Task: Look for space in Frosinone, Italy from 5th September, 2023 to 12th September, 2023 for 2 adults in price range Rs.10000 to Rs.15000.  With 1  bedroom having 1 bed and 1 bathroom. Property type can be house, flat, guest house, hotel. Booking option can be shelf check-in. Required host language is English.
Action: Mouse moved to (435, 125)
Screenshot: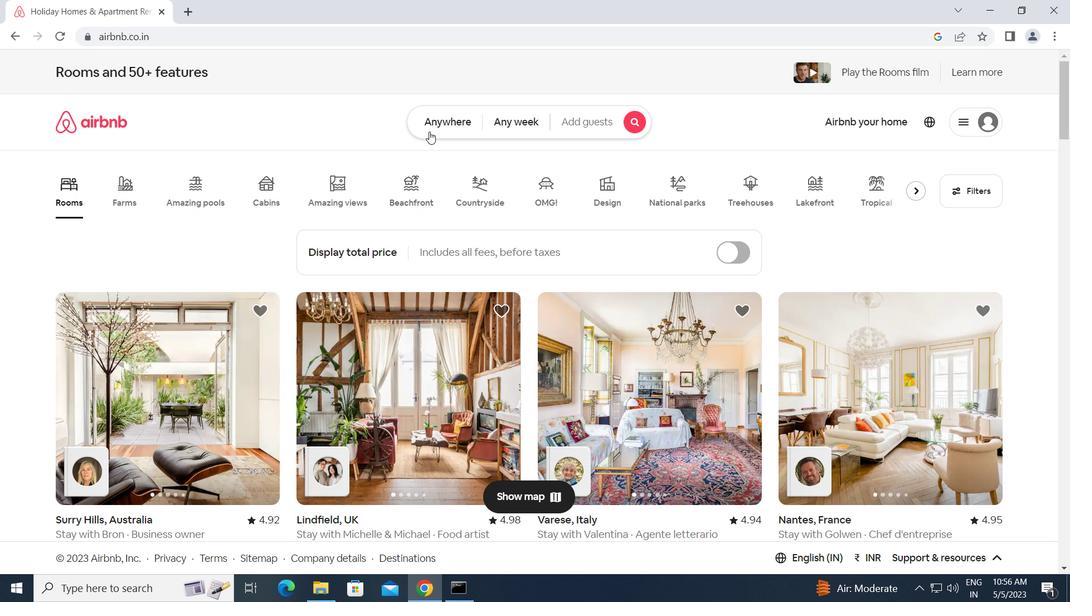 
Action: Mouse pressed left at (435, 125)
Screenshot: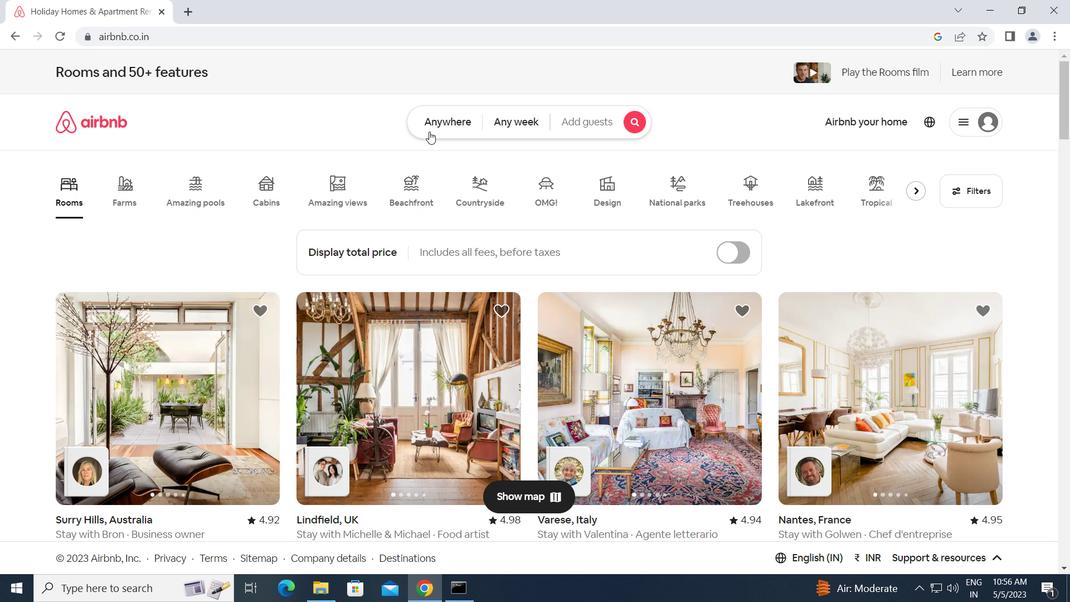 
Action: Mouse moved to (340, 177)
Screenshot: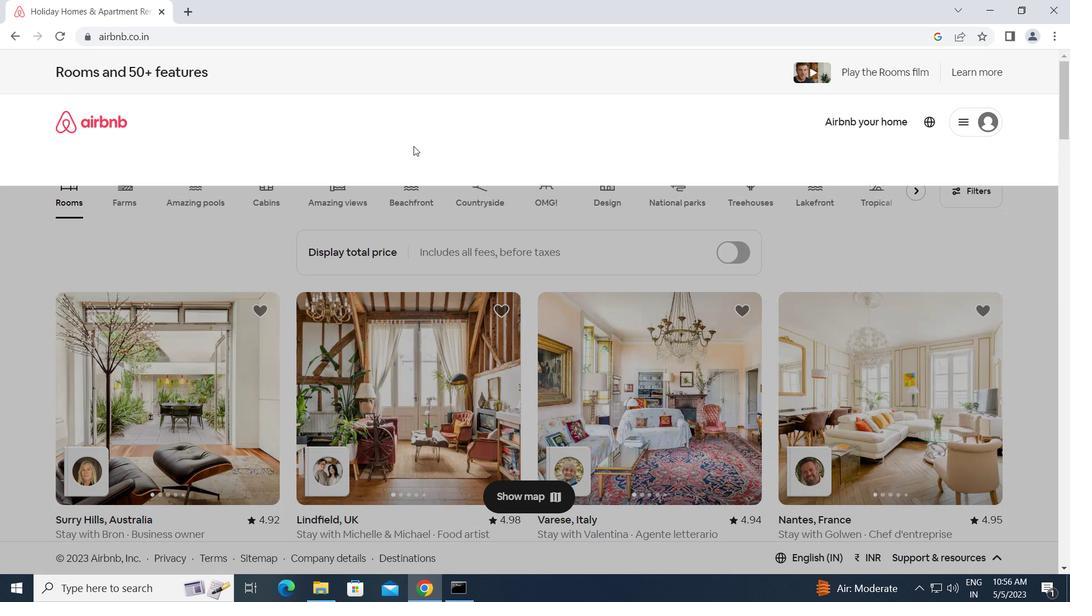 
Action: Mouse pressed left at (340, 177)
Screenshot: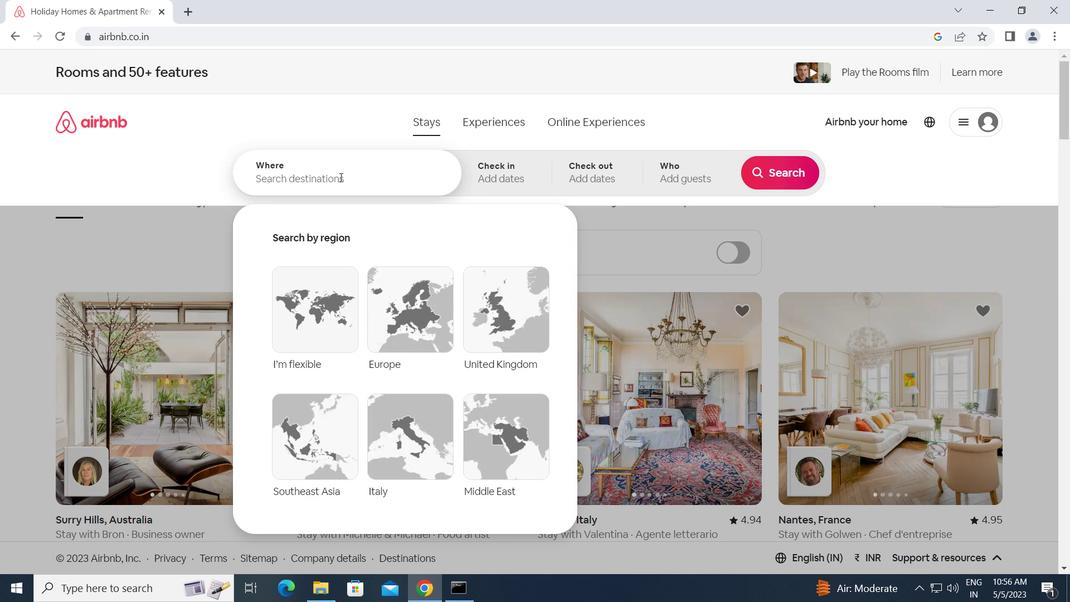 
Action: Key pressed <Key.caps_lock>f<Key.caps_lock>rosinone,<Key.space><Key.caps_lock>i<Key.caps_lock>taly<Key.enter>
Screenshot: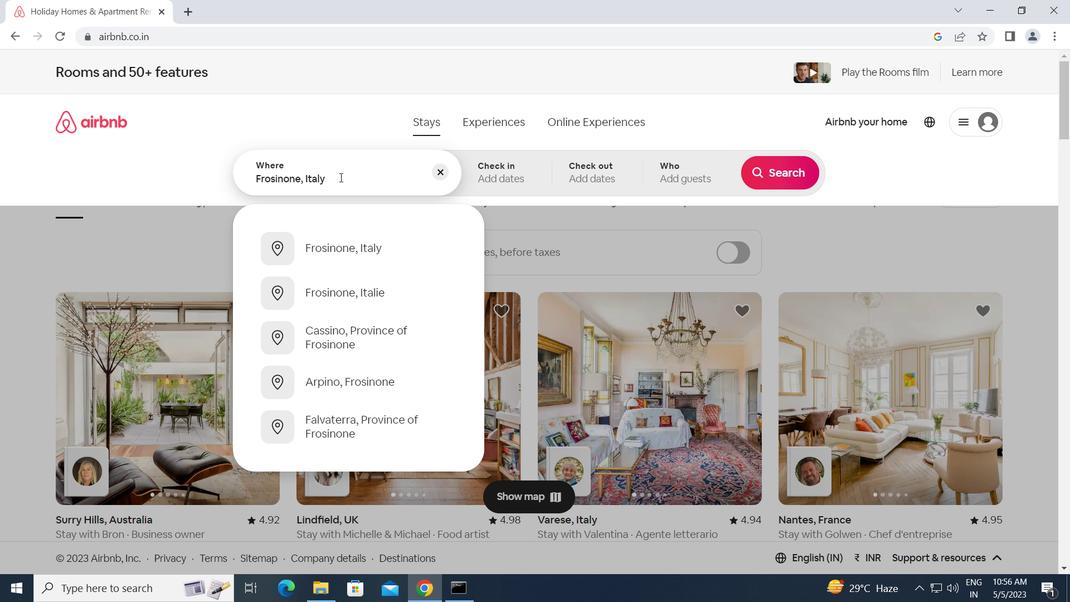 
Action: Mouse moved to (772, 285)
Screenshot: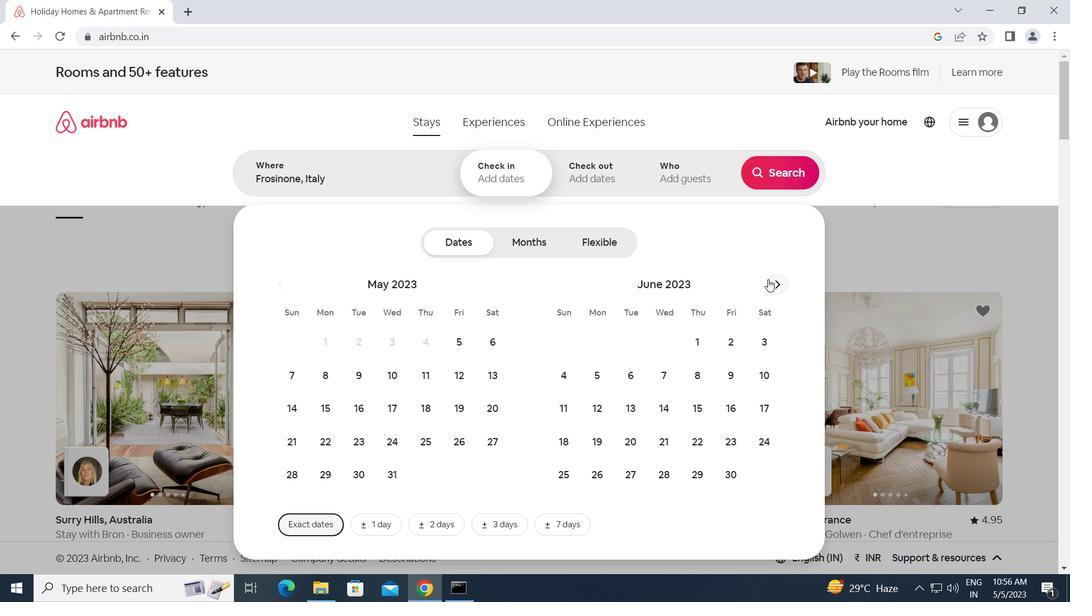 
Action: Mouse pressed left at (772, 285)
Screenshot: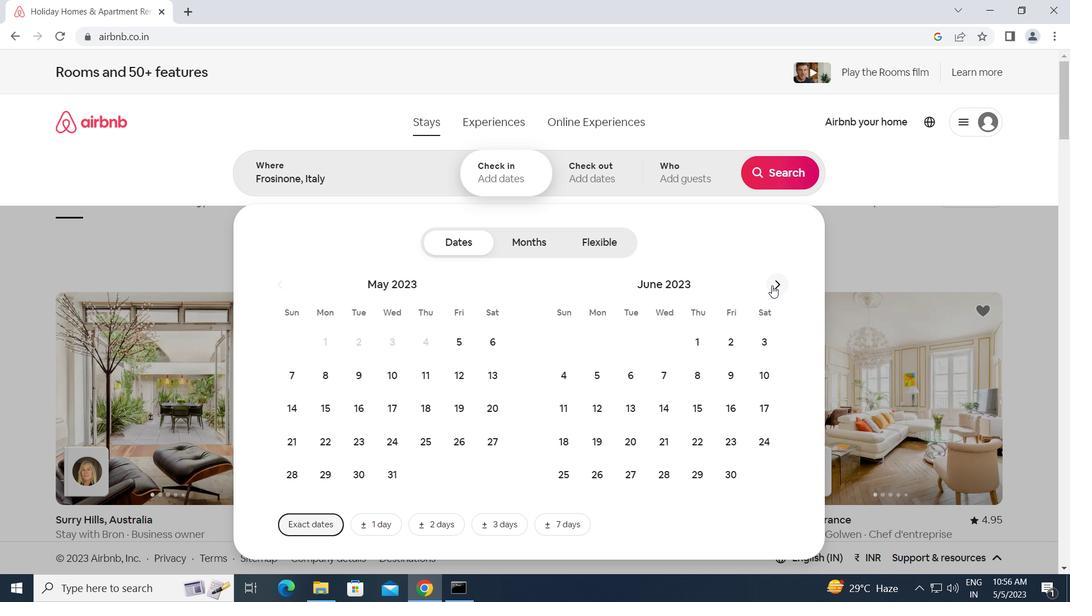 
Action: Mouse pressed left at (772, 285)
Screenshot: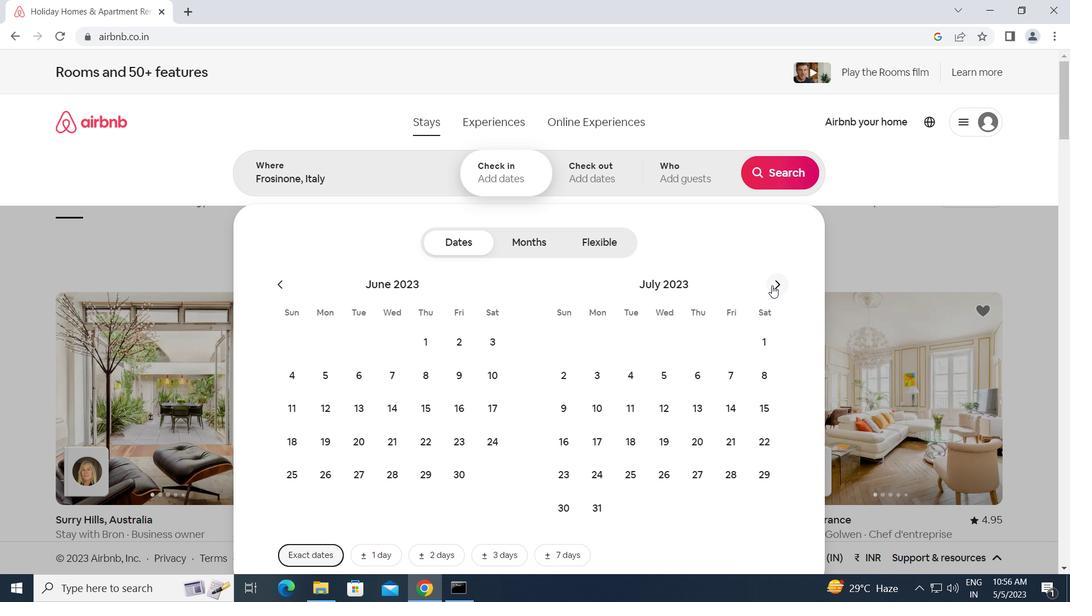 
Action: Mouse pressed left at (772, 285)
Screenshot: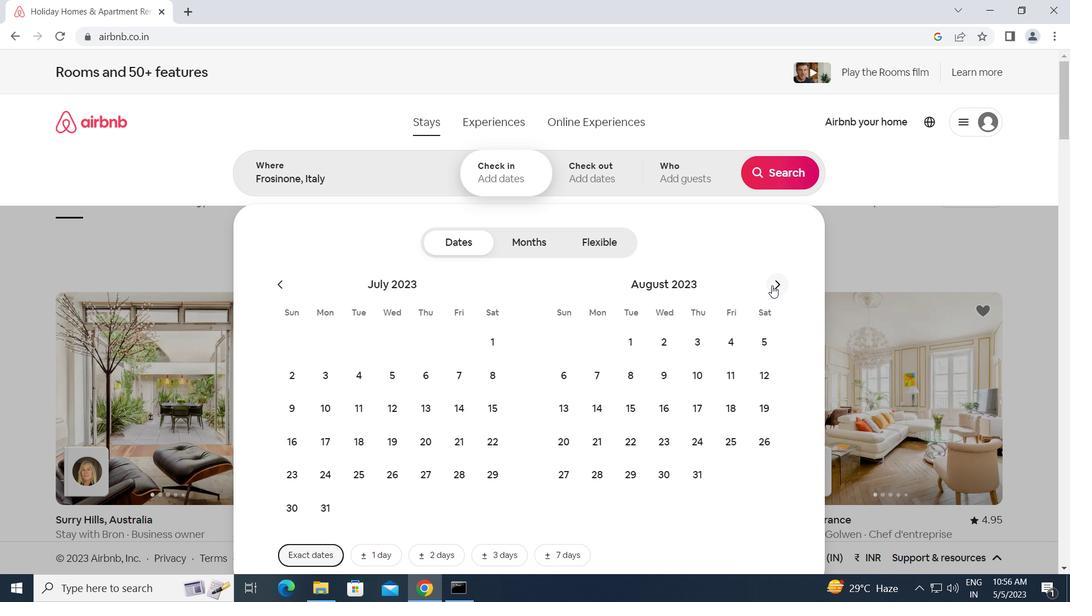 
Action: Mouse moved to (633, 374)
Screenshot: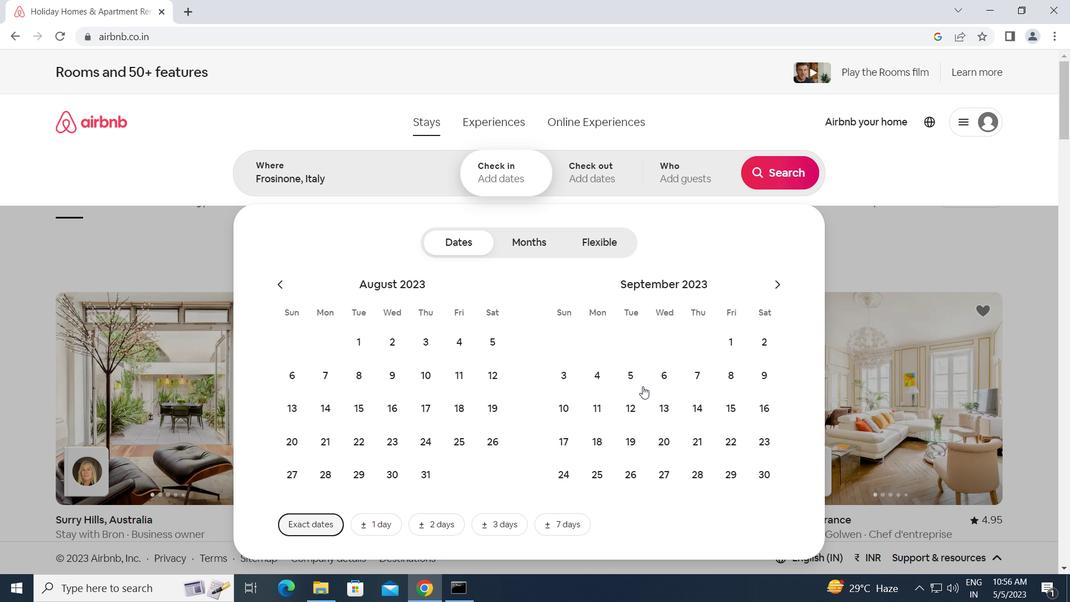 
Action: Mouse pressed left at (633, 374)
Screenshot: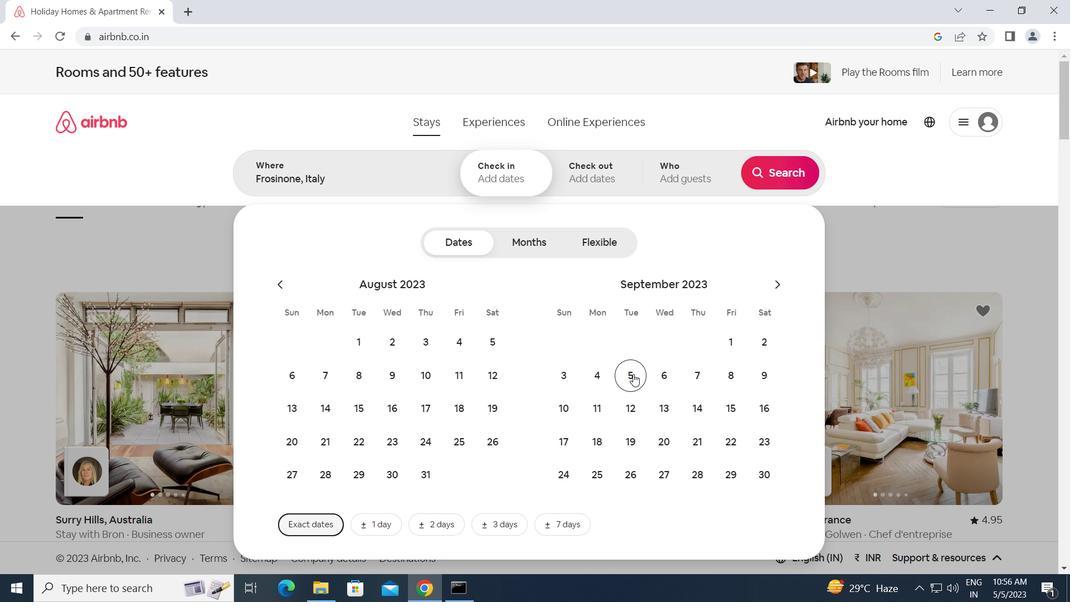 
Action: Mouse moved to (639, 406)
Screenshot: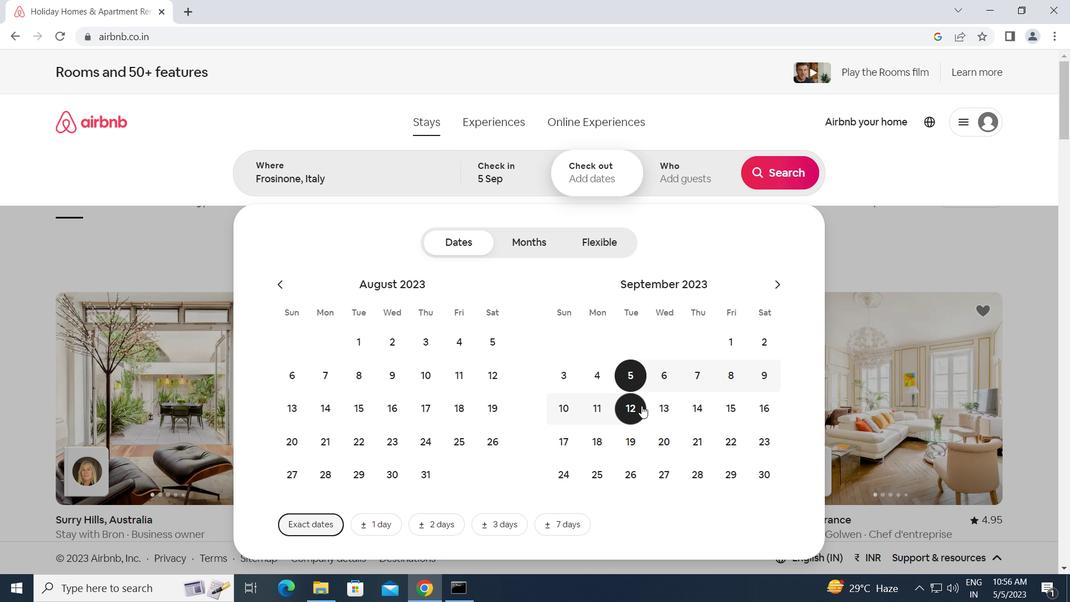 
Action: Mouse pressed left at (639, 406)
Screenshot: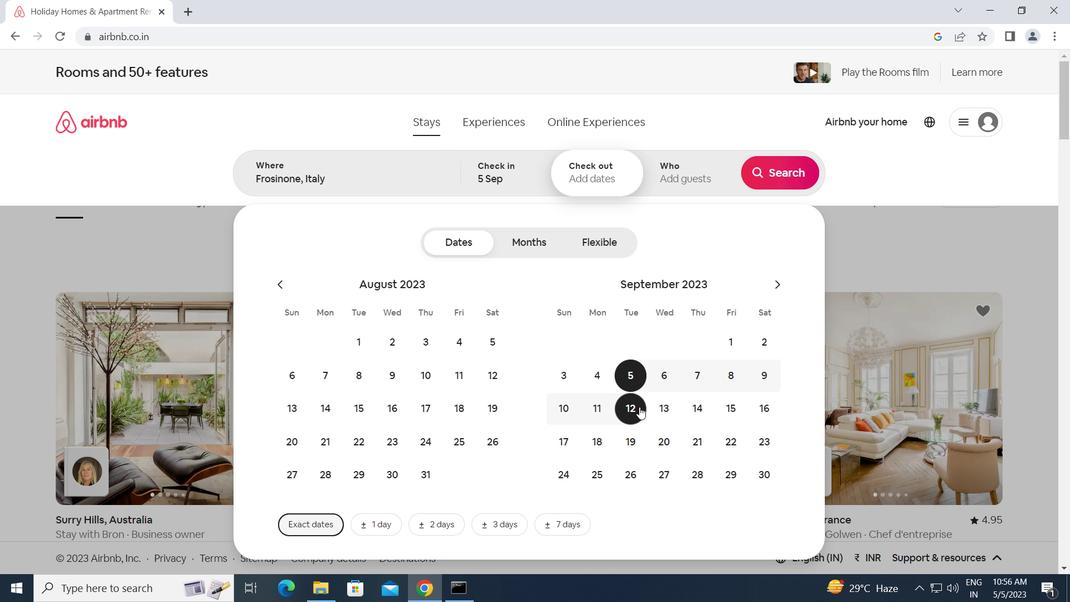
Action: Mouse moved to (677, 168)
Screenshot: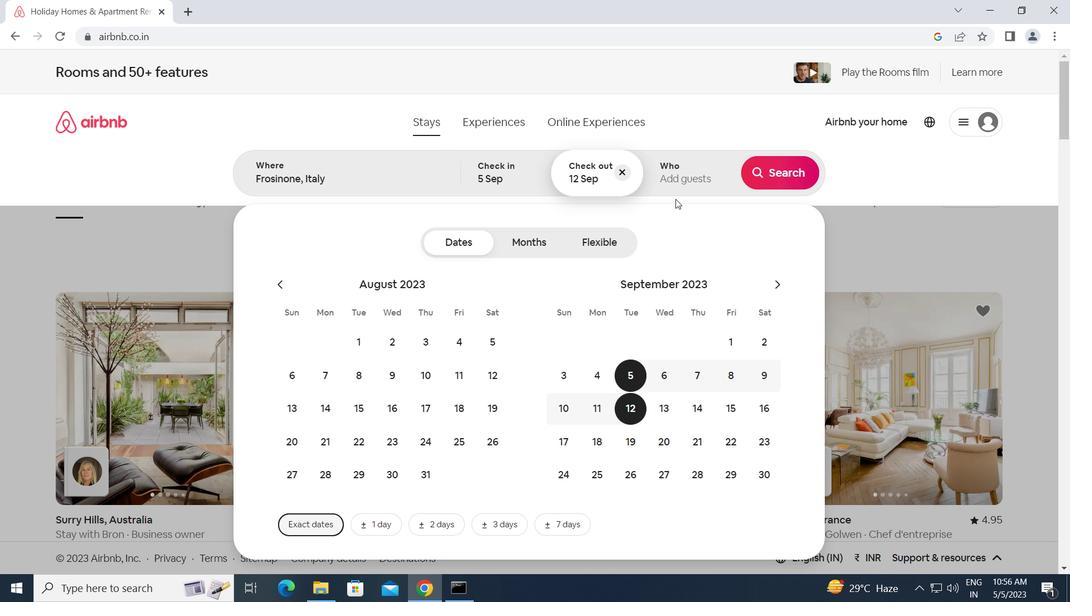 
Action: Mouse pressed left at (677, 168)
Screenshot: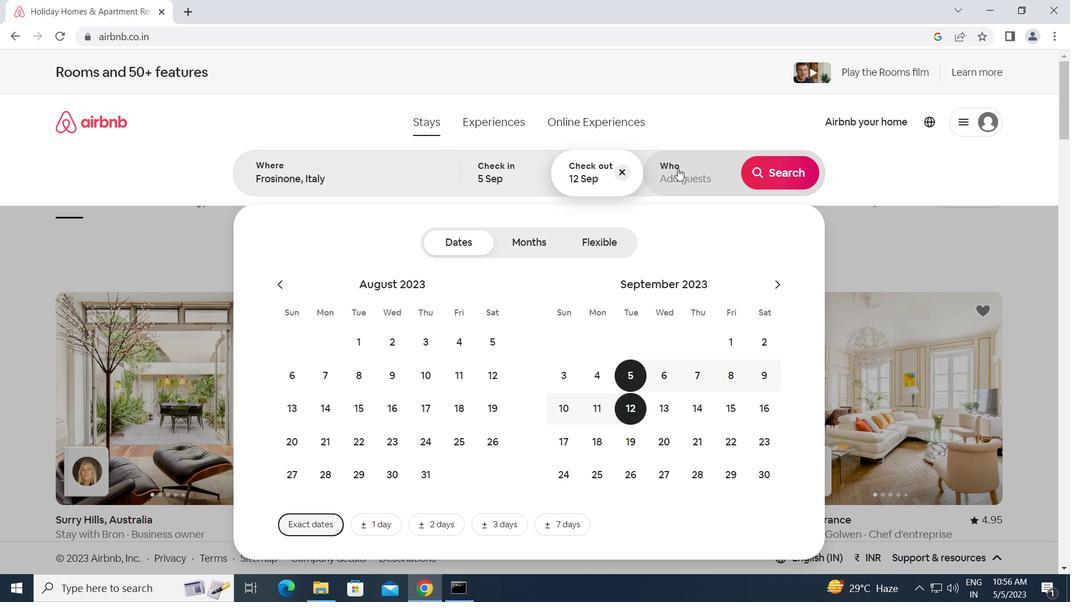 
Action: Mouse moved to (781, 245)
Screenshot: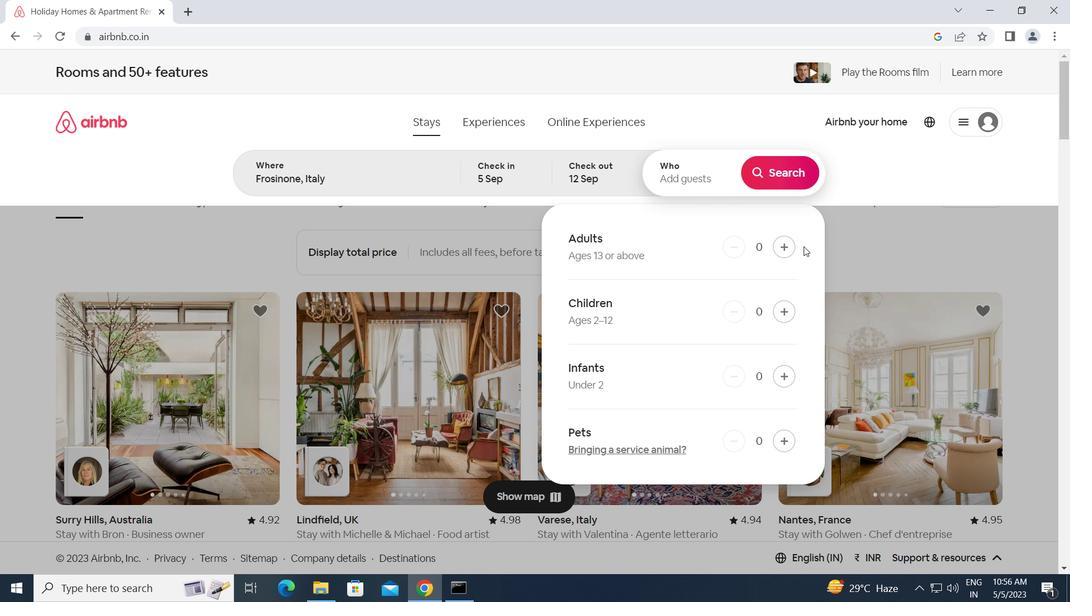 
Action: Mouse pressed left at (781, 245)
Screenshot: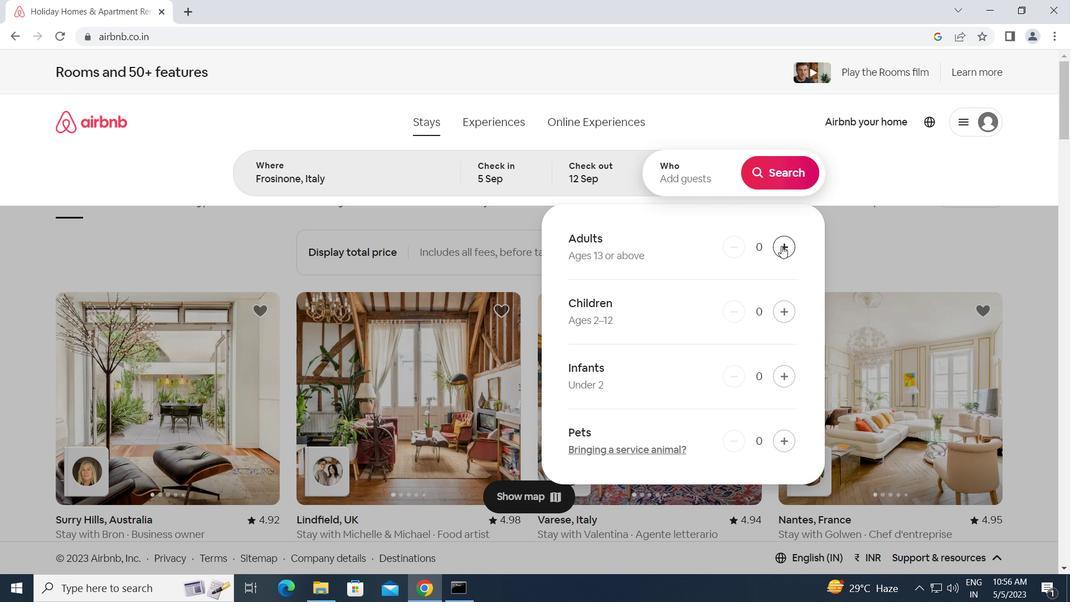 
Action: Mouse pressed left at (781, 245)
Screenshot: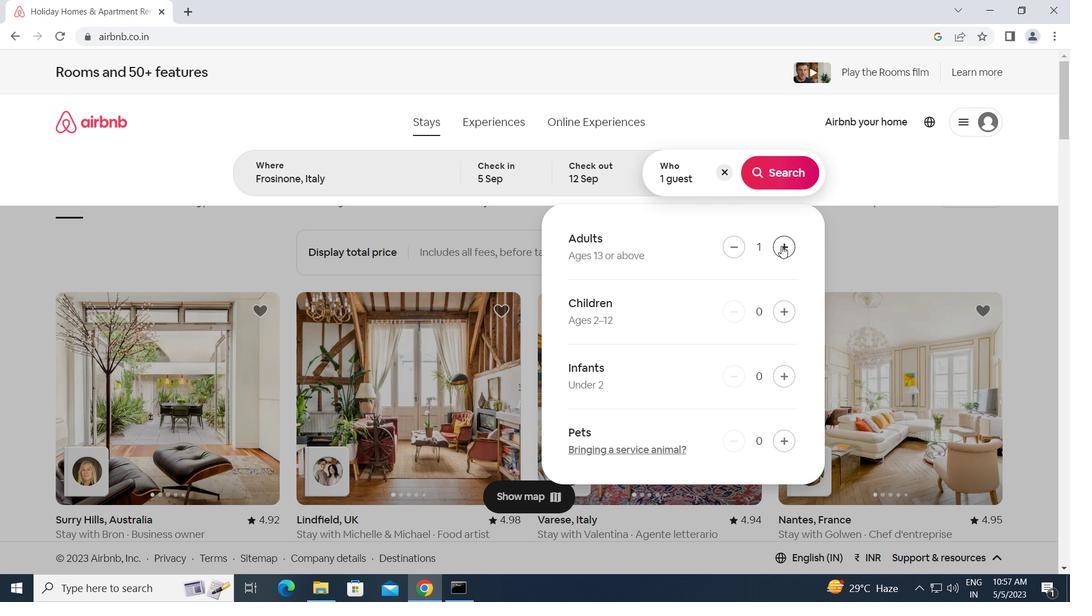 
Action: Mouse moved to (772, 172)
Screenshot: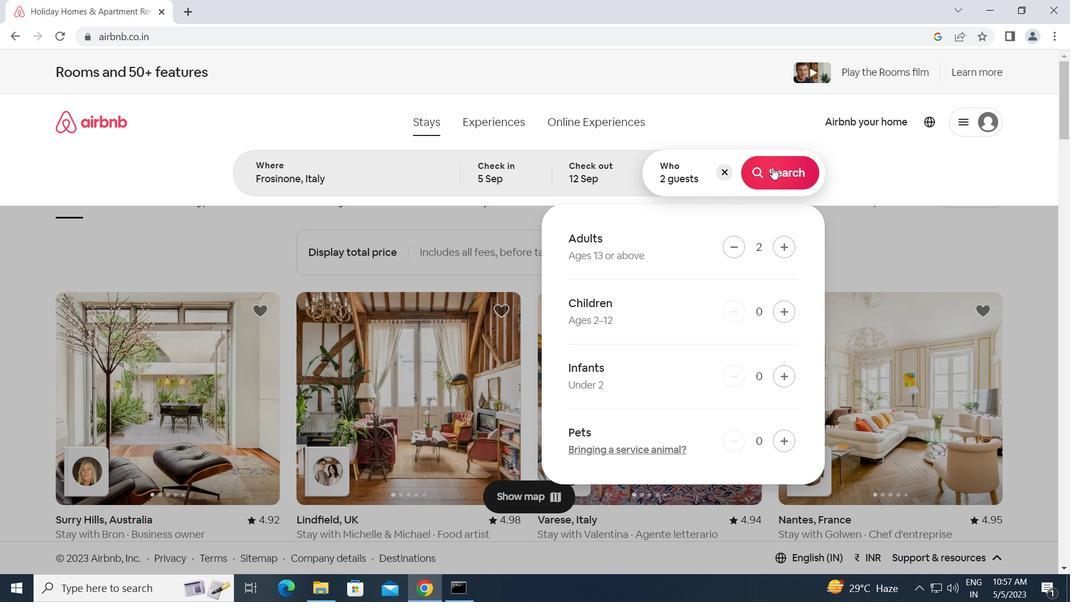 
Action: Mouse pressed left at (772, 172)
Screenshot: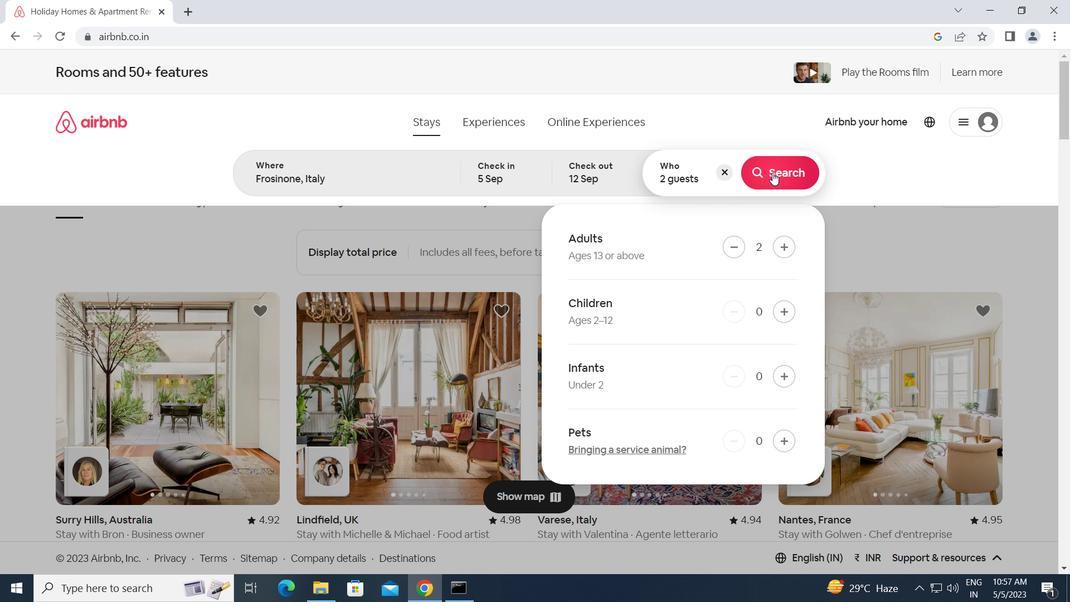 
Action: Mouse moved to (1007, 135)
Screenshot: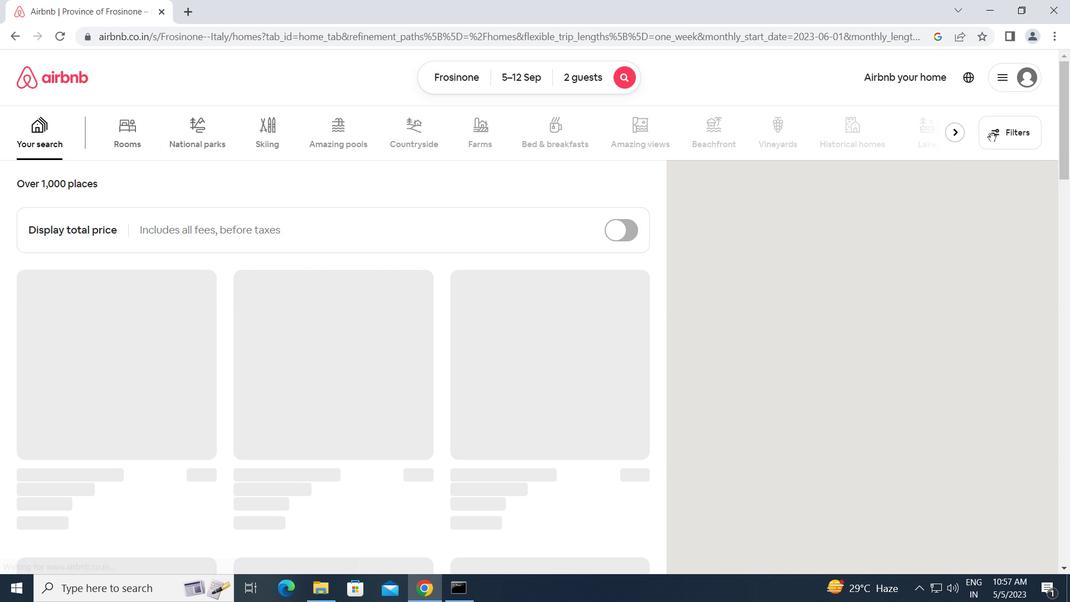 
Action: Mouse pressed left at (1007, 135)
Screenshot: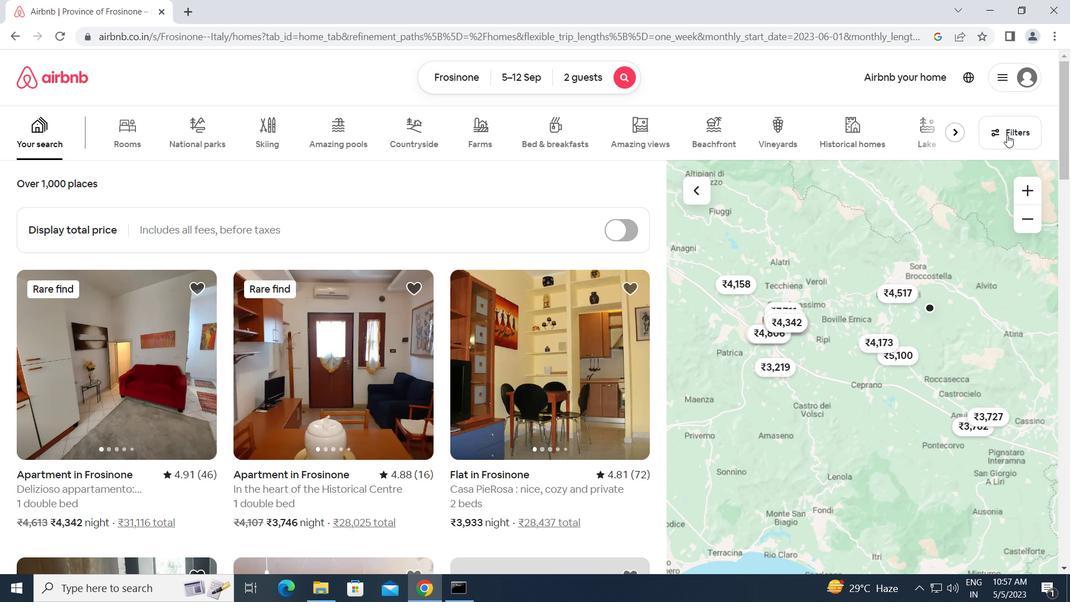 
Action: Mouse moved to (352, 476)
Screenshot: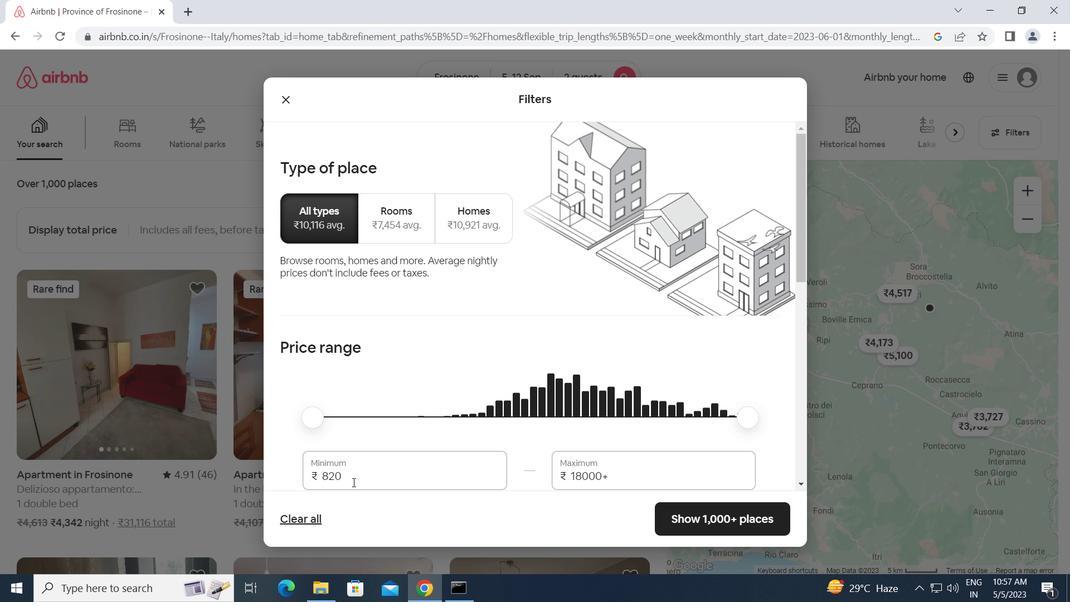
Action: Mouse pressed left at (352, 476)
Screenshot: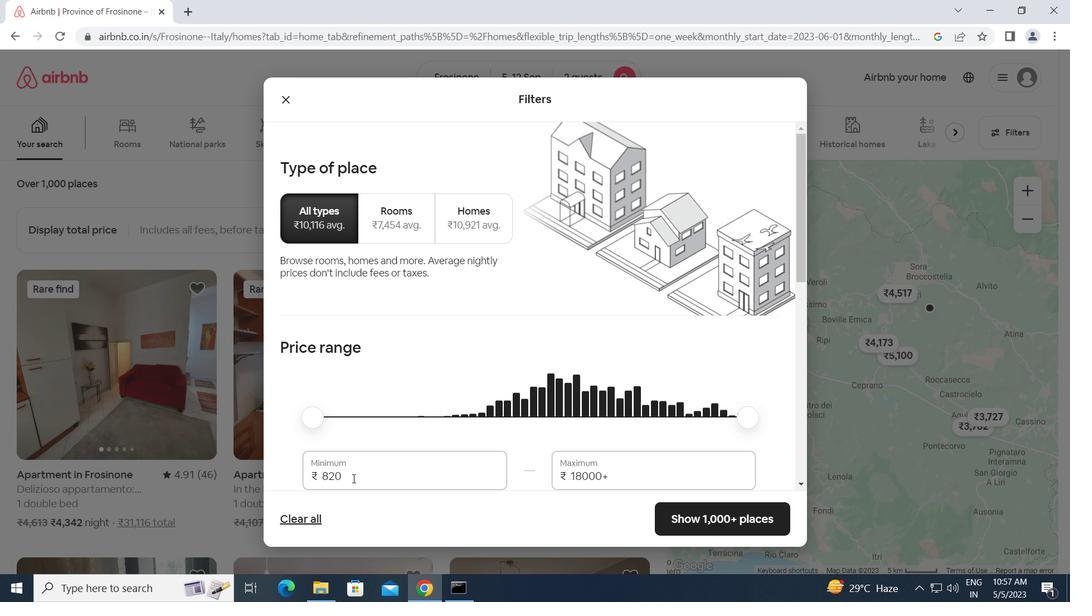 
Action: Mouse moved to (386, 381)
Screenshot: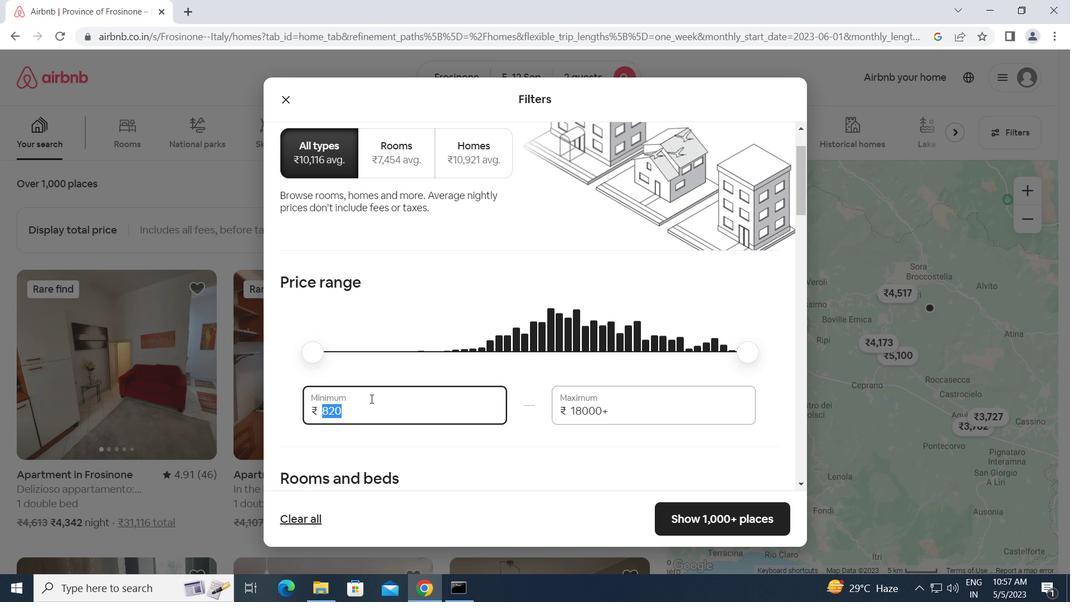 
Action: Key pressed 10000<Key.tab>15000
Screenshot: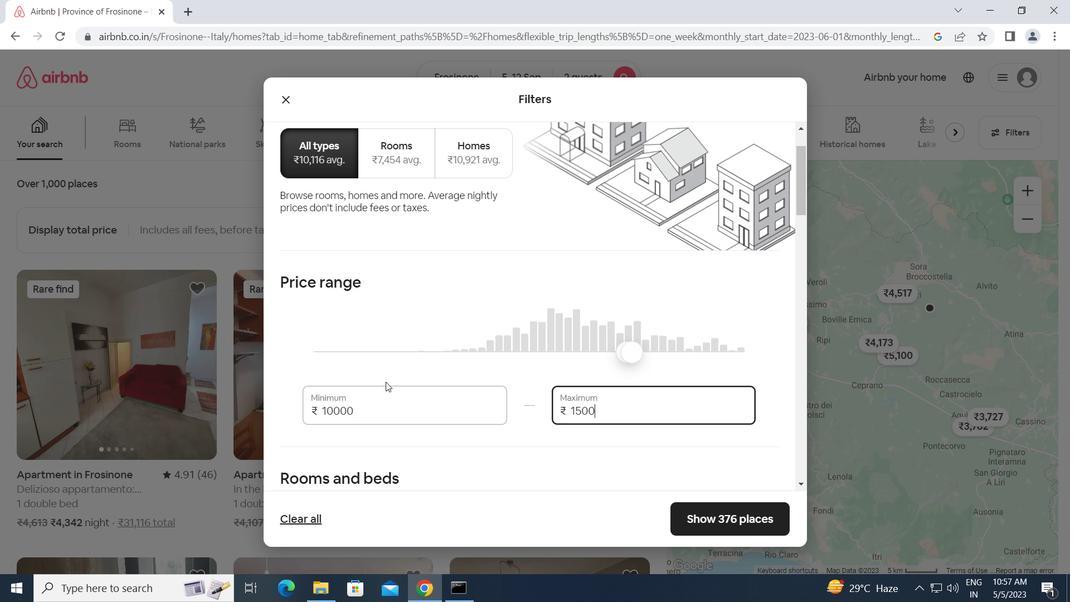 
Action: Mouse scrolled (386, 381) with delta (0, 0)
Screenshot: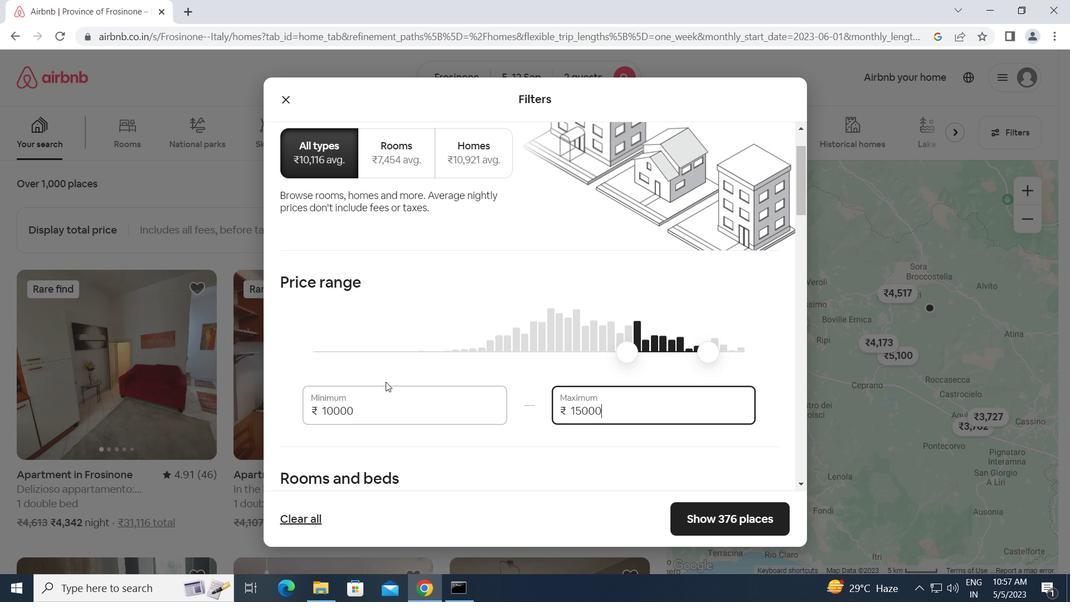 
Action: Mouse scrolled (386, 381) with delta (0, 0)
Screenshot: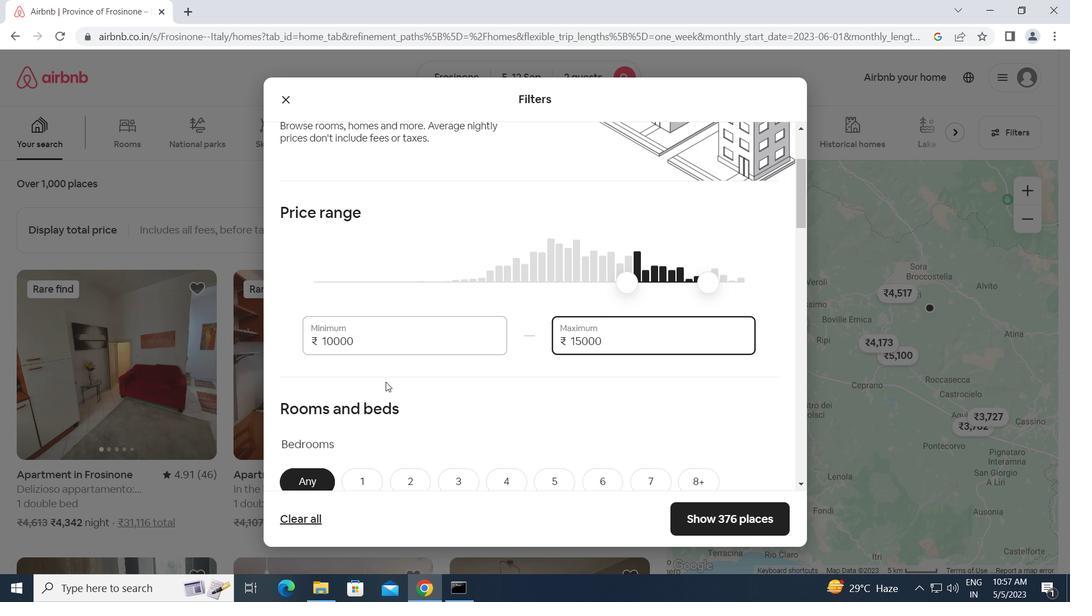 
Action: Mouse scrolled (386, 381) with delta (0, 0)
Screenshot: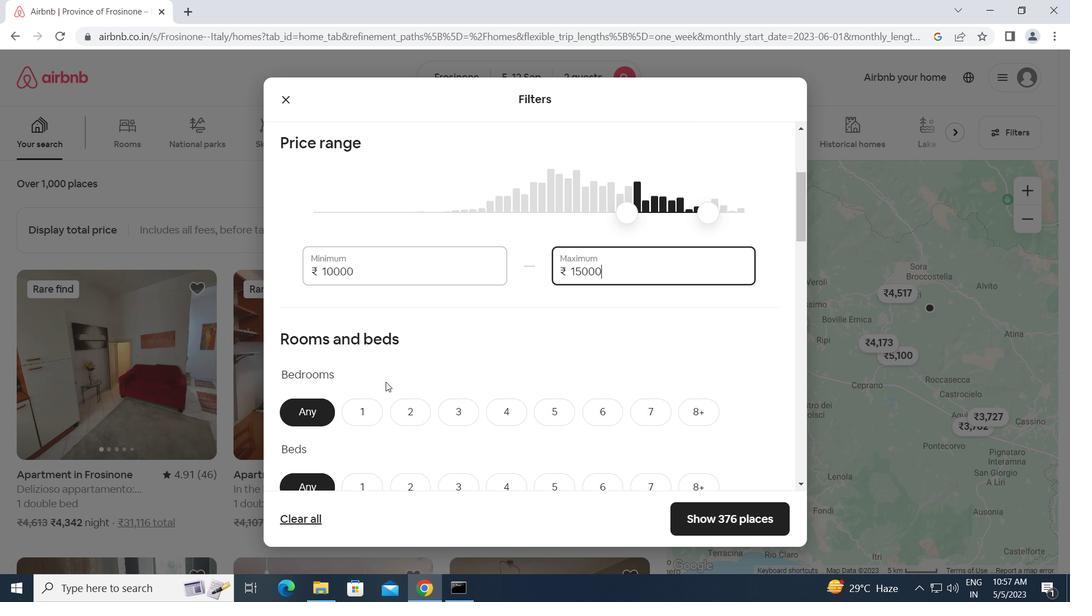 
Action: Mouse moved to (367, 334)
Screenshot: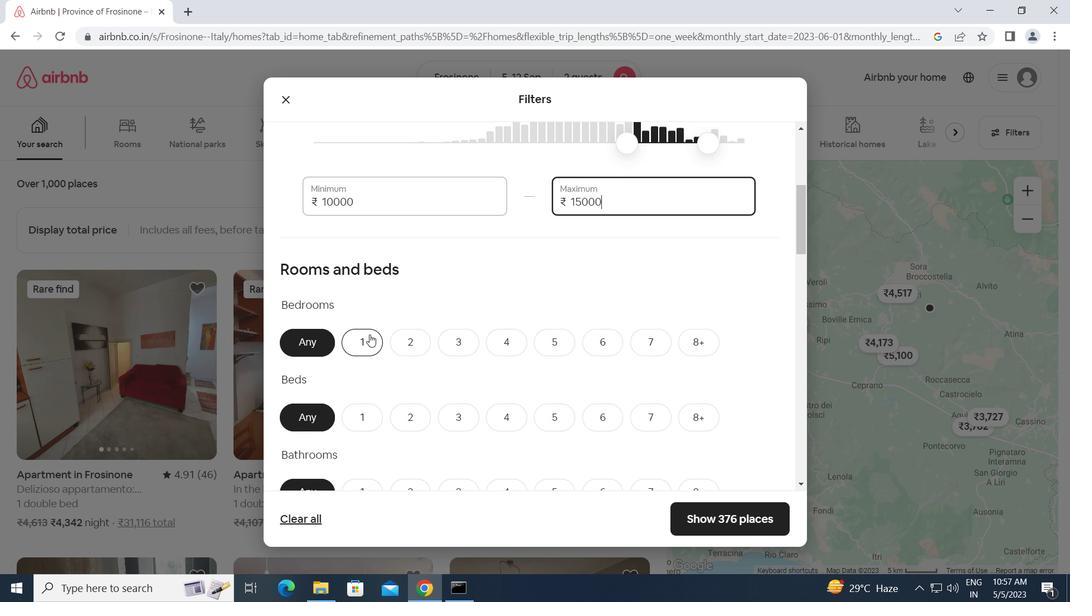 
Action: Mouse pressed left at (367, 334)
Screenshot: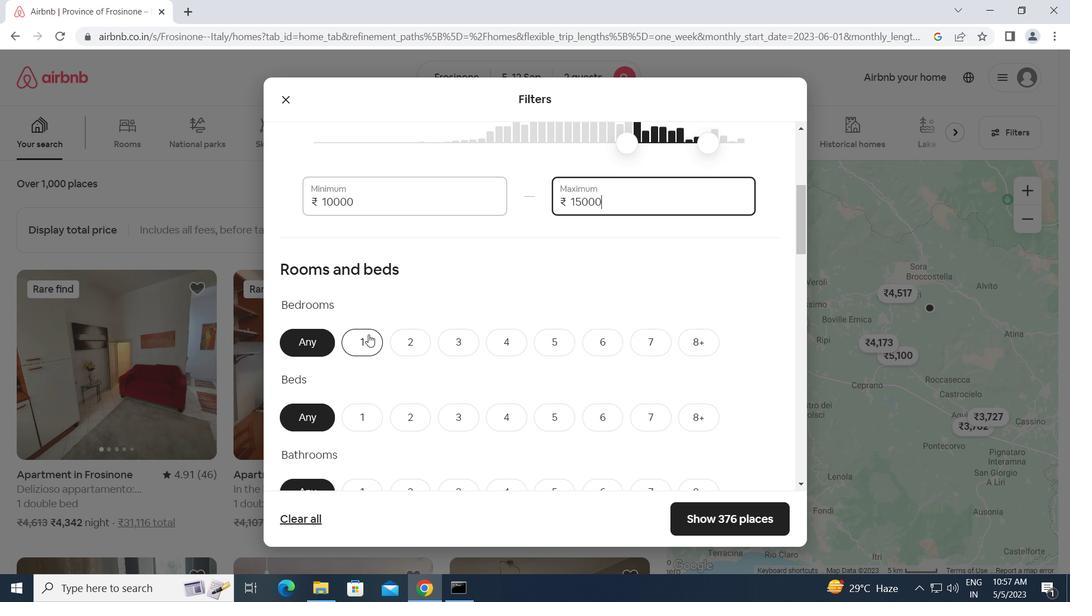 
Action: Mouse moved to (356, 416)
Screenshot: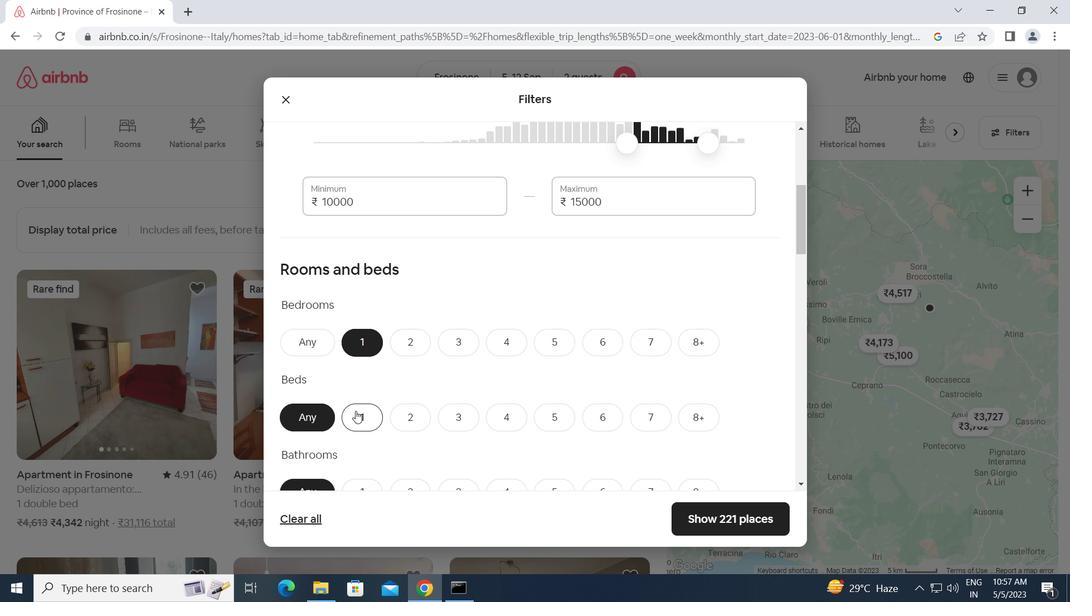 
Action: Mouse pressed left at (356, 416)
Screenshot: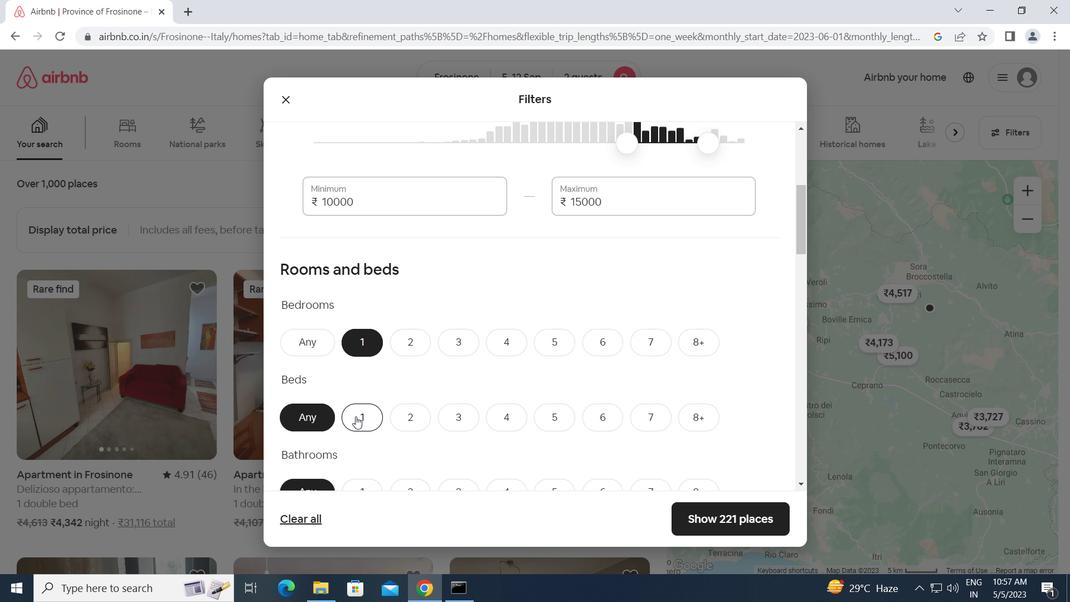 
Action: Mouse moved to (374, 415)
Screenshot: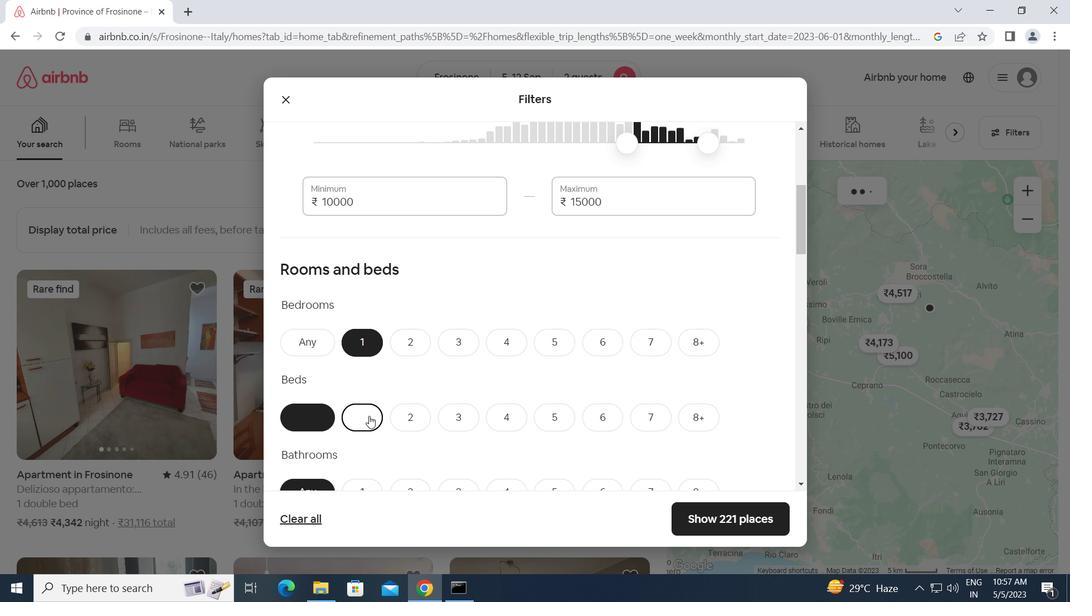 
Action: Mouse scrolled (374, 415) with delta (0, 0)
Screenshot: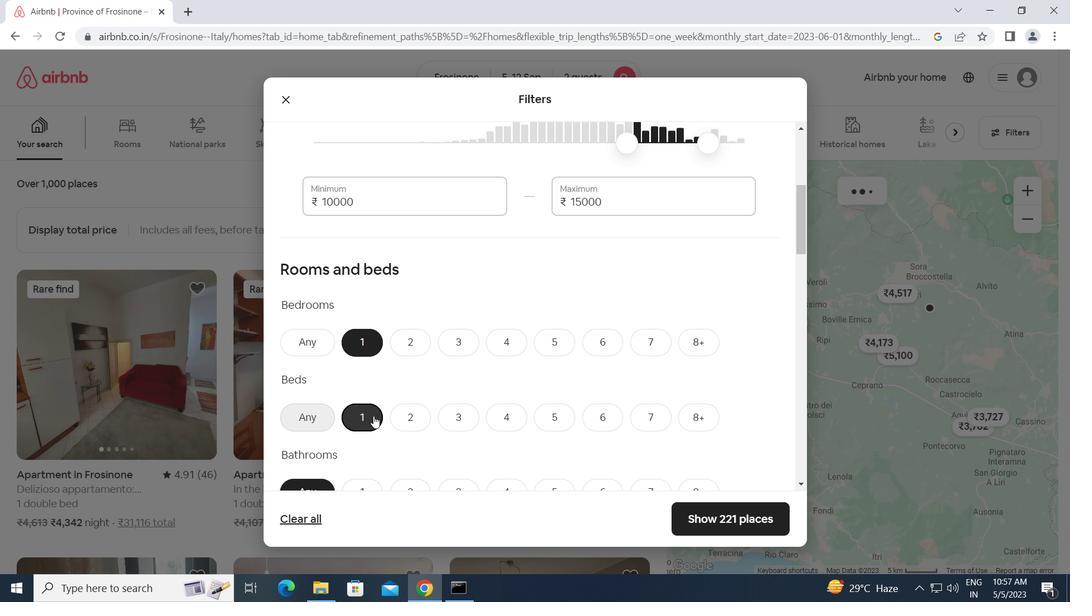 
Action: Mouse scrolled (374, 415) with delta (0, 0)
Screenshot: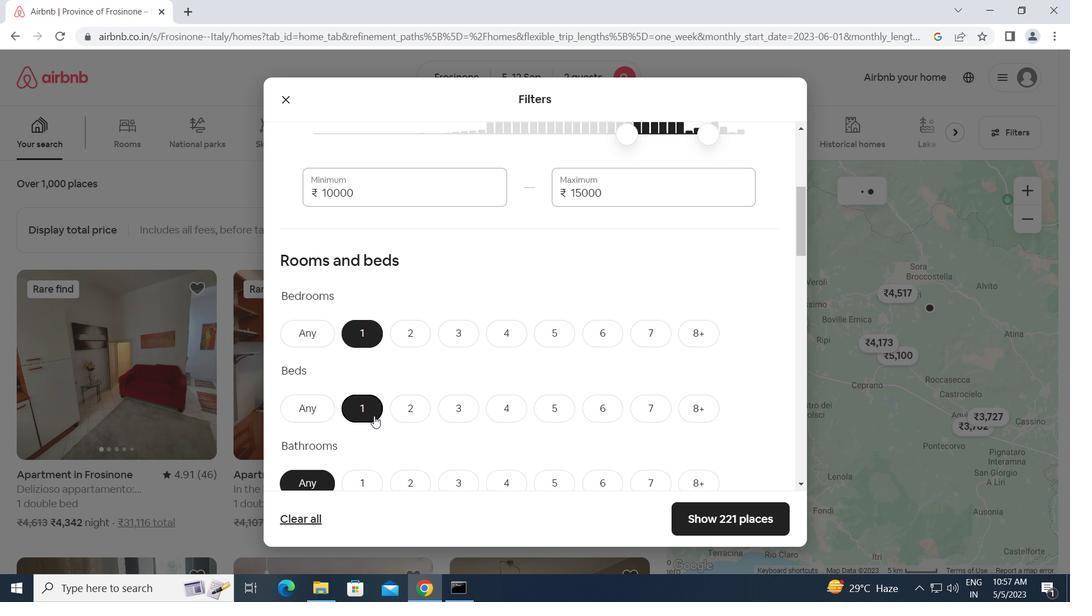 
Action: Mouse moved to (362, 352)
Screenshot: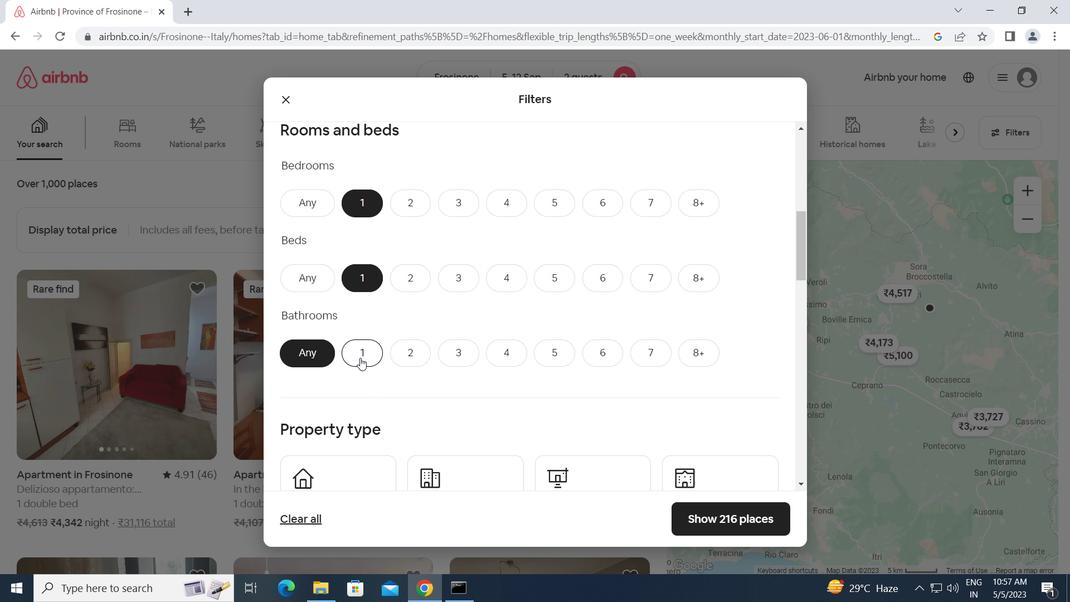 
Action: Mouse pressed left at (362, 352)
Screenshot: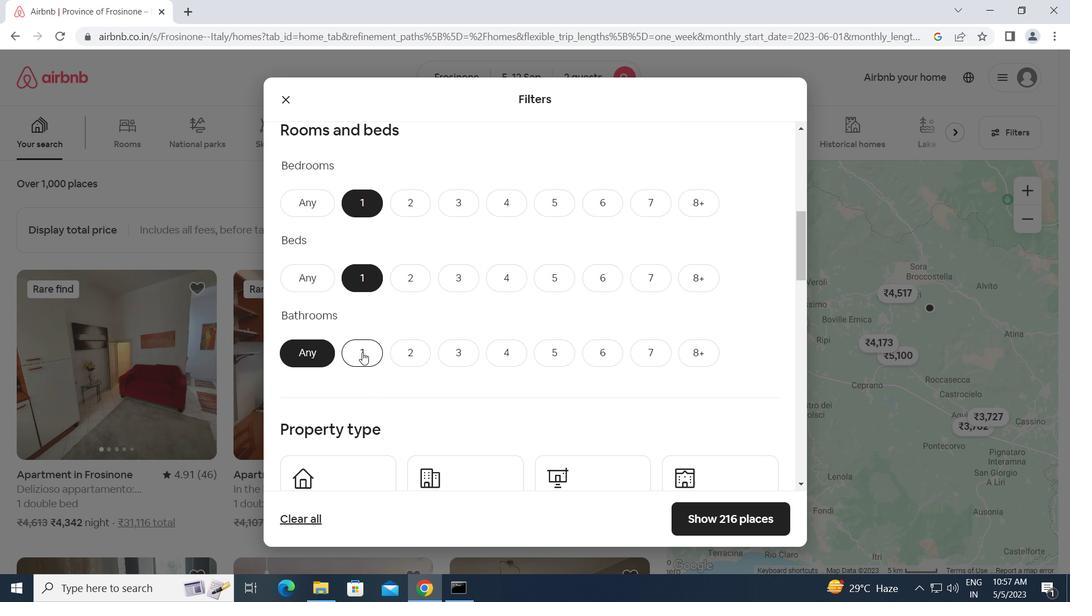 
Action: Mouse scrolled (362, 352) with delta (0, 0)
Screenshot: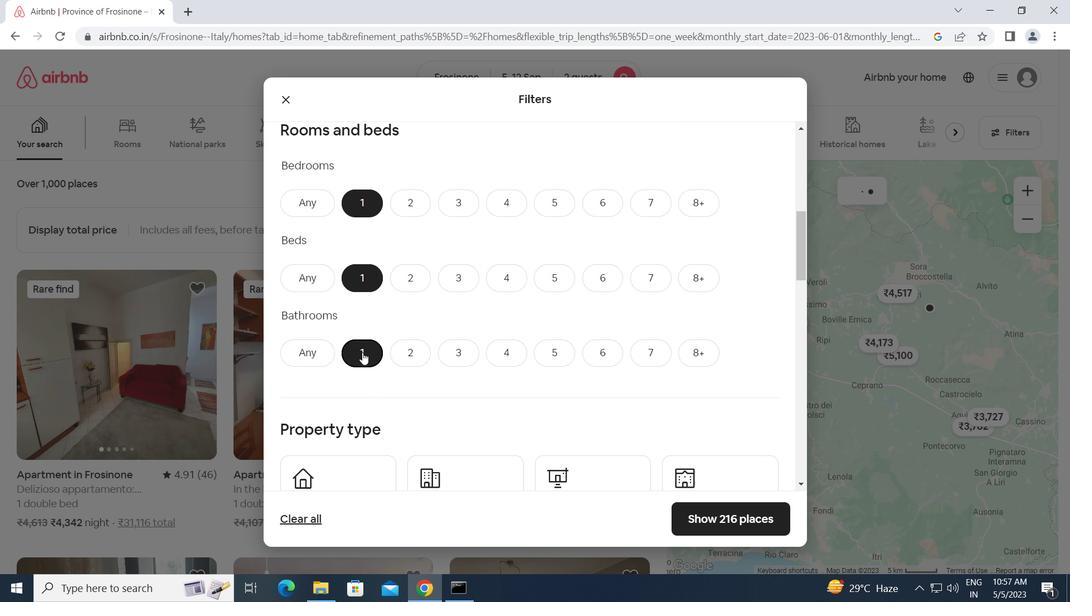 
Action: Mouse scrolled (362, 352) with delta (0, 0)
Screenshot: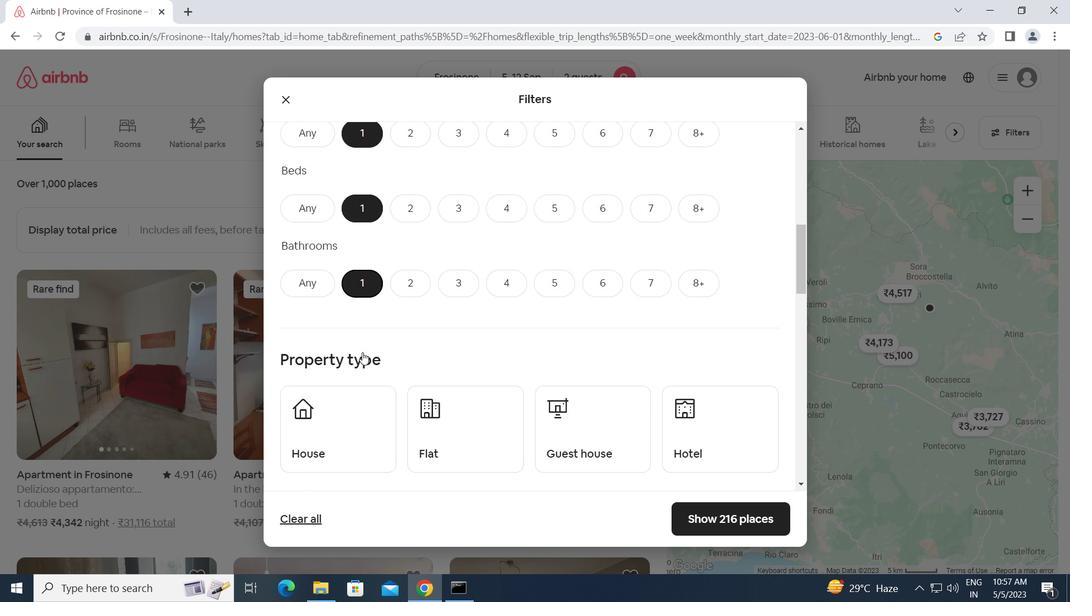 
Action: Mouse moved to (327, 365)
Screenshot: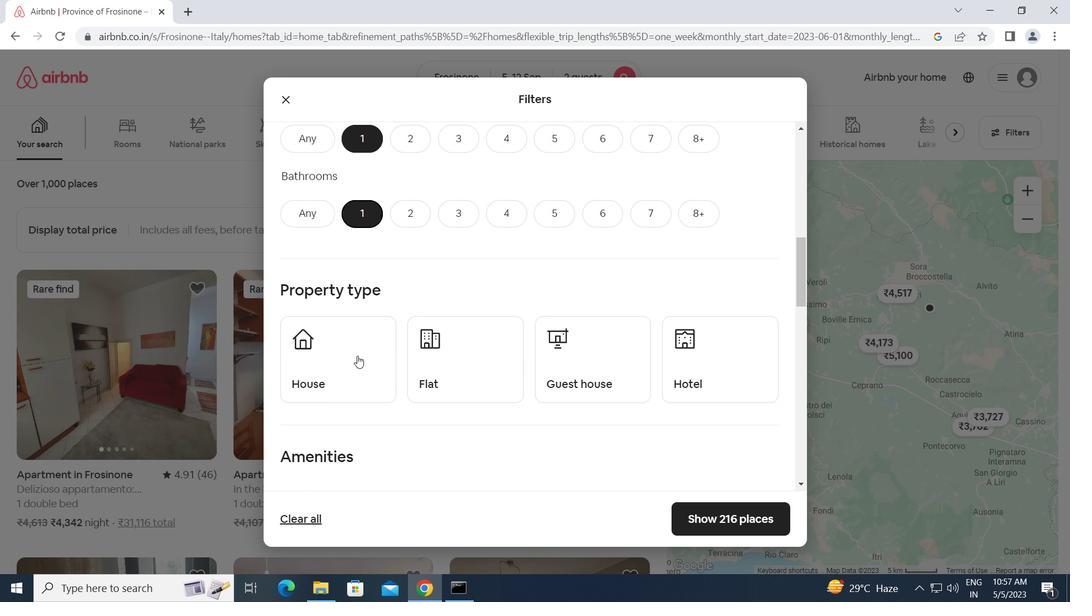
Action: Mouse pressed left at (327, 365)
Screenshot: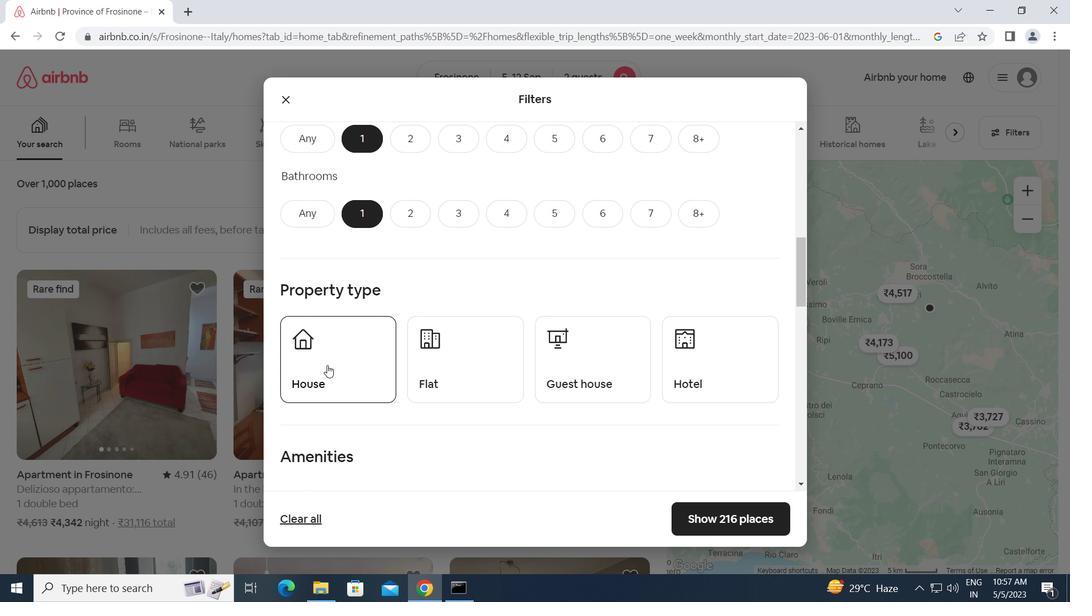 
Action: Mouse moved to (489, 363)
Screenshot: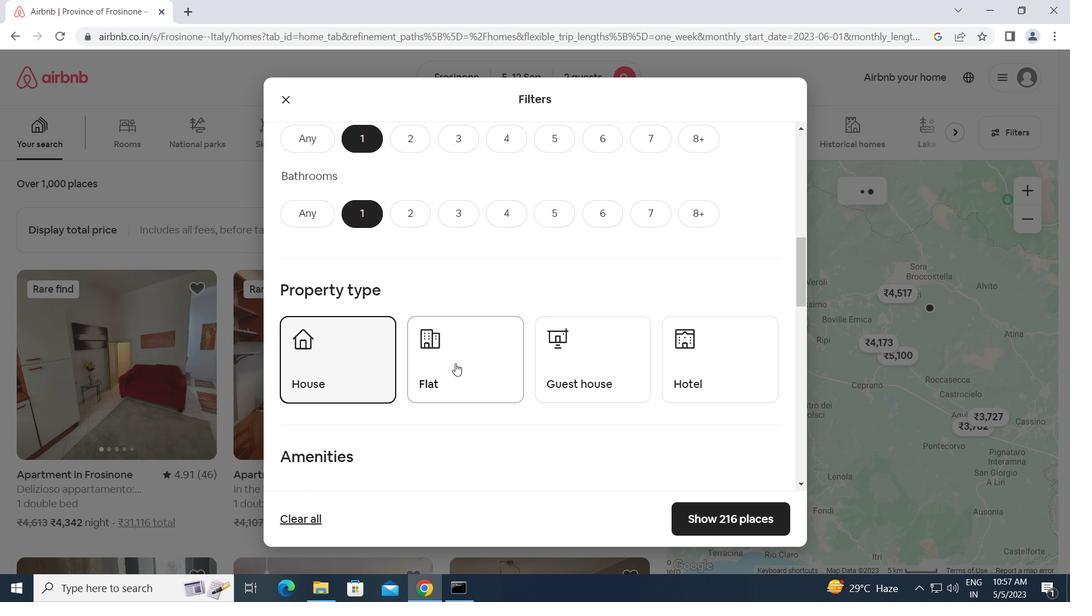 
Action: Mouse pressed left at (489, 363)
Screenshot: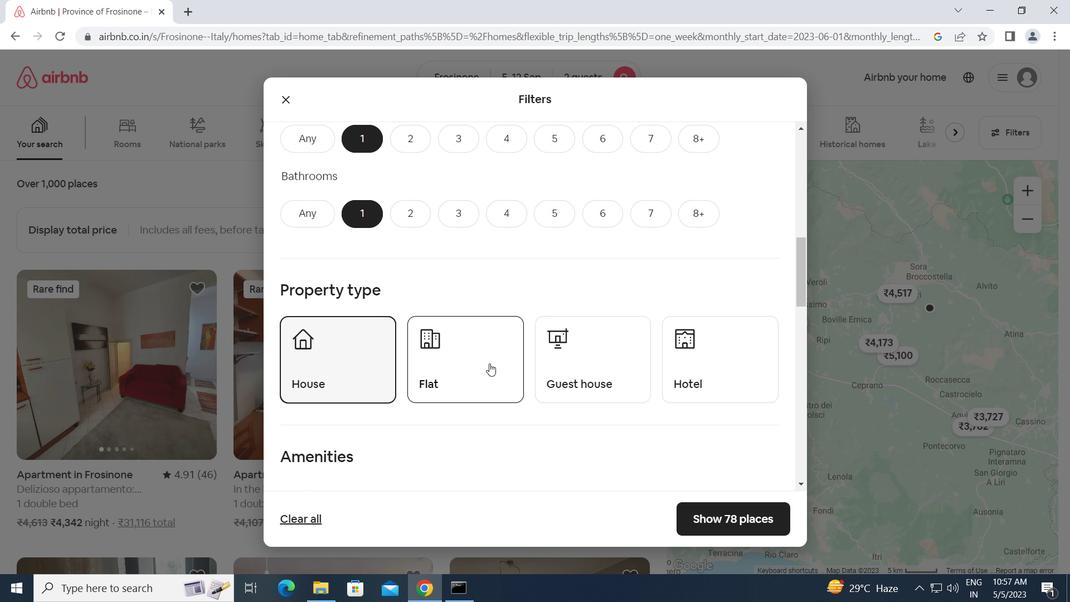 
Action: Mouse moved to (571, 360)
Screenshot: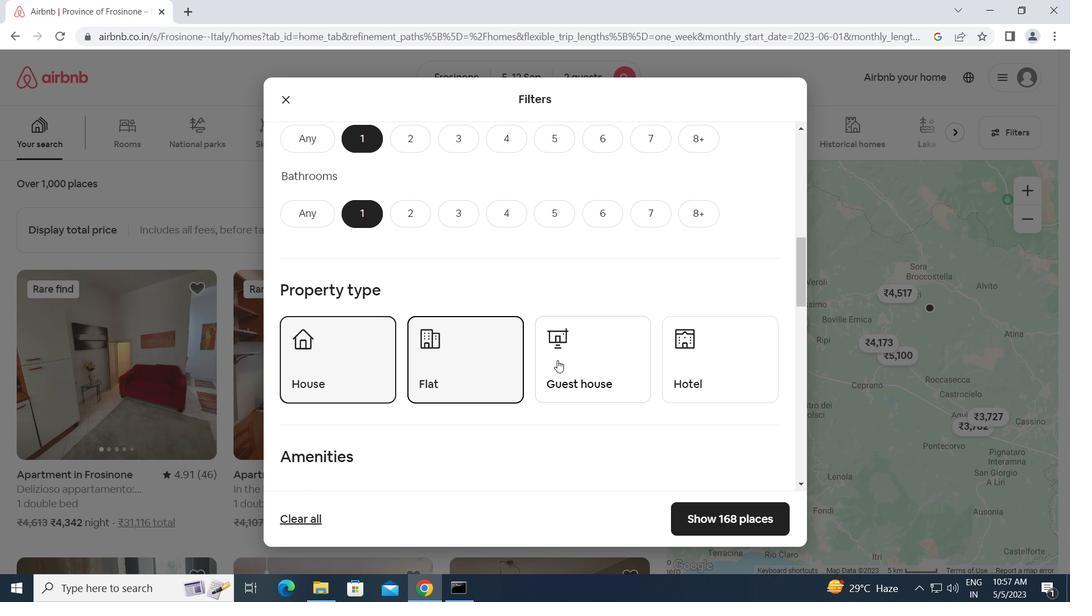 
Action: Mouse pressed left at (571, 360)
Screenshot: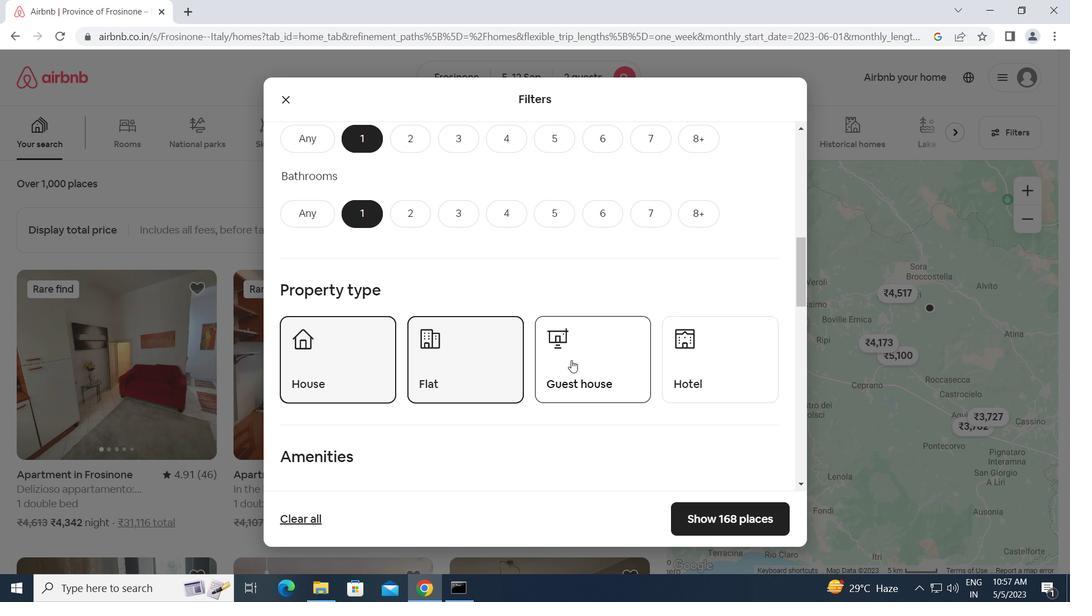 
Action: Mouse moved to (717, 360)
Screenshot: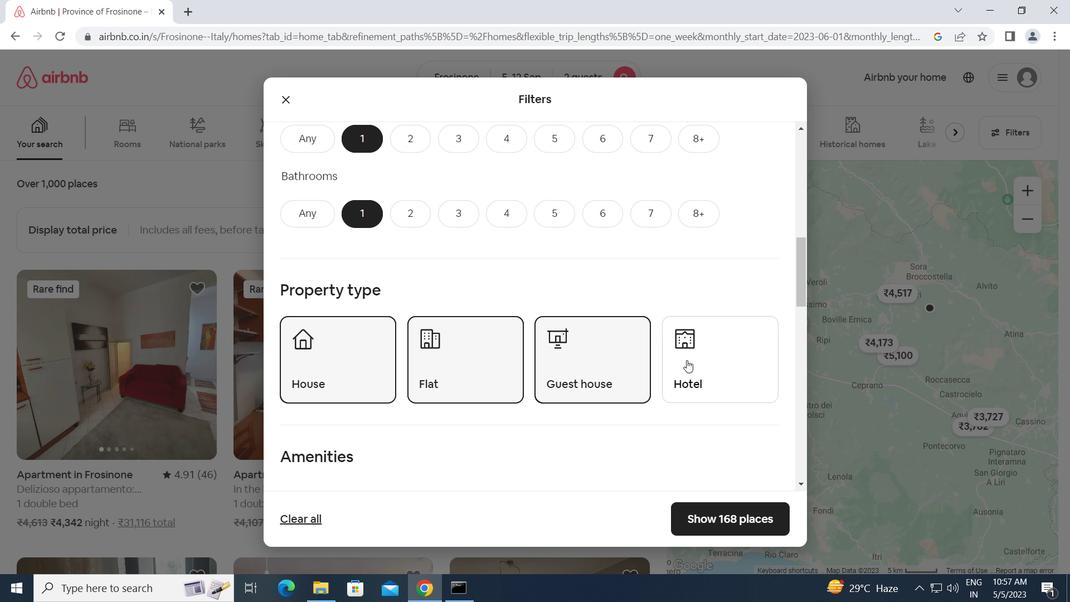 
Action: Mouse pressed left at (717, 360)
Screenshot: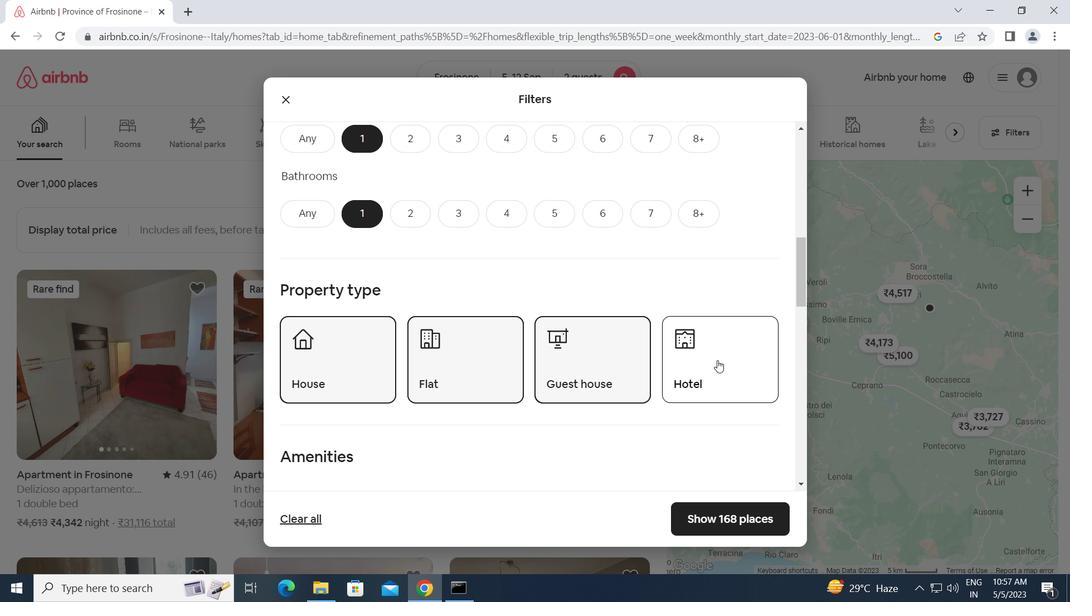 
Action: Mouse moved to (676, 379)
Screenshot: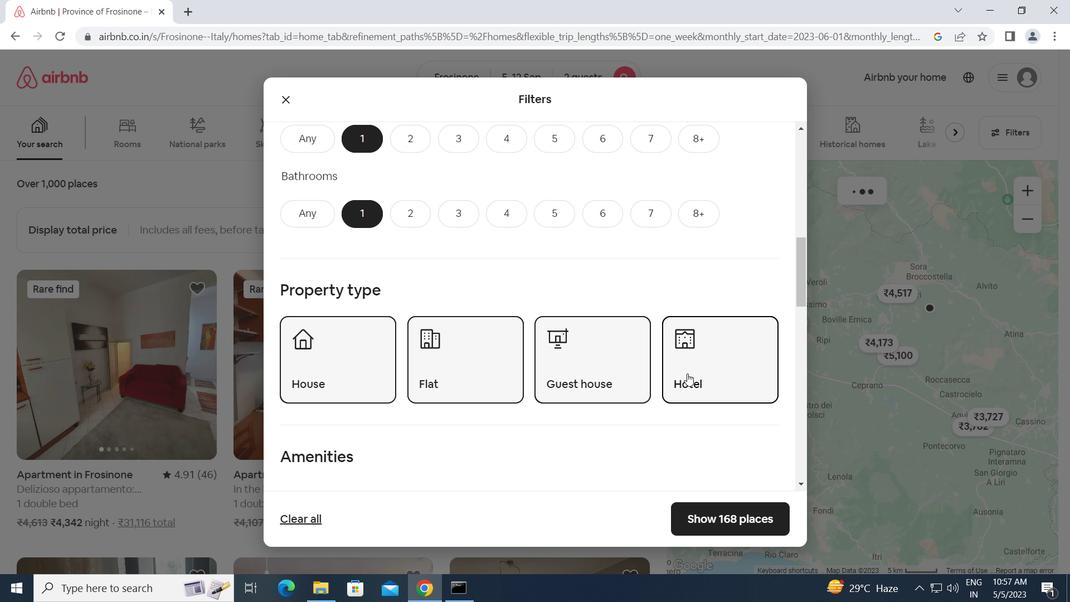 
Action: Mouse scrolled (676, 378) with delta (0, 0)
Screenshot: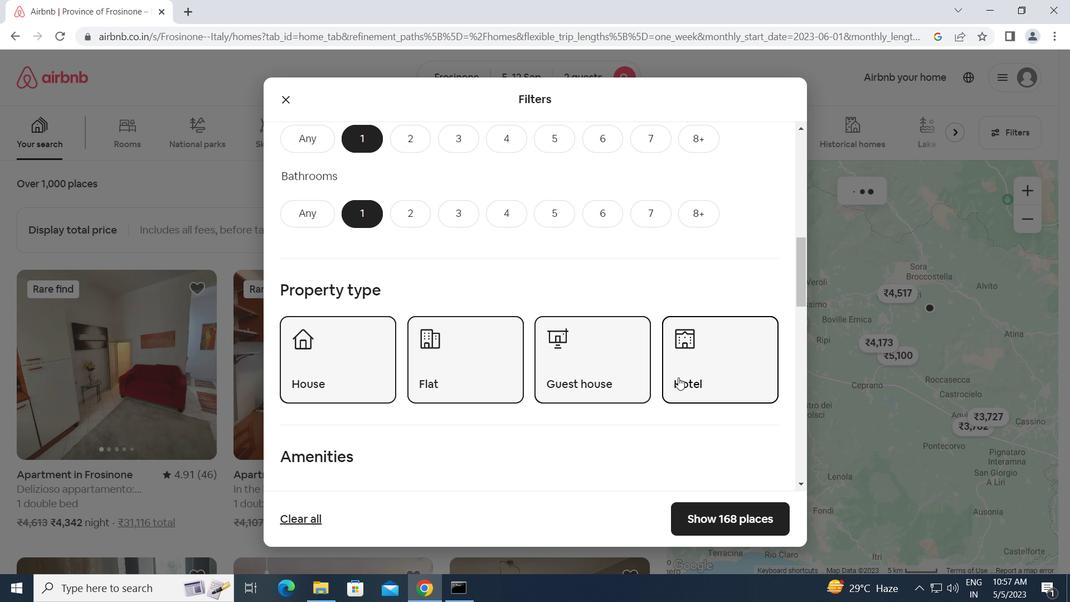 
Action: Mouse scrolled (676, 378) with delta (0, 0)
Screenshot: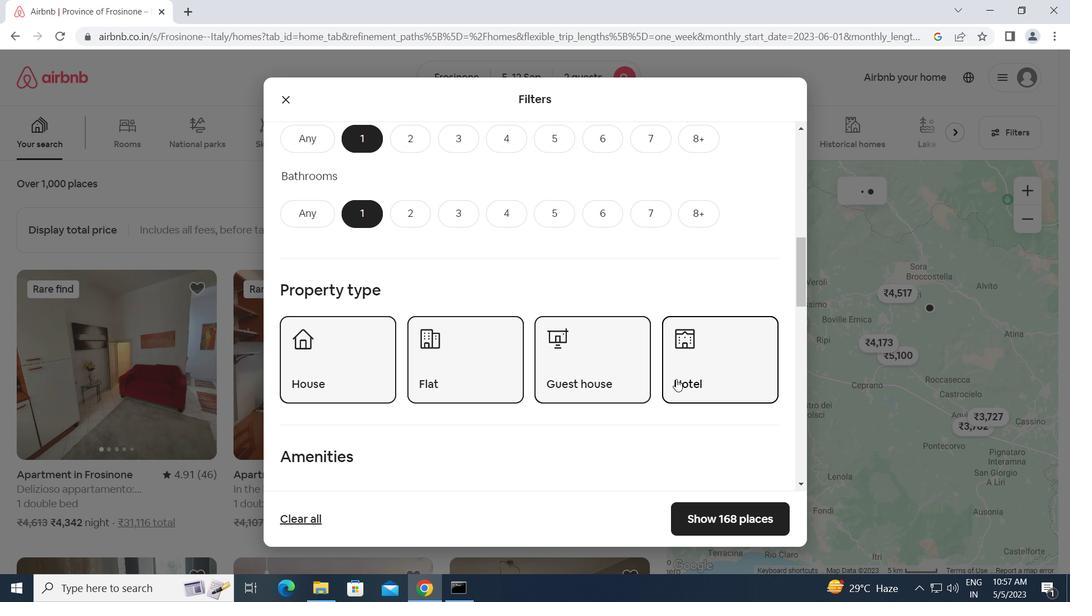 
Action: Mouse scrolled (676, 378) with delta (0, 0)
Screenshot: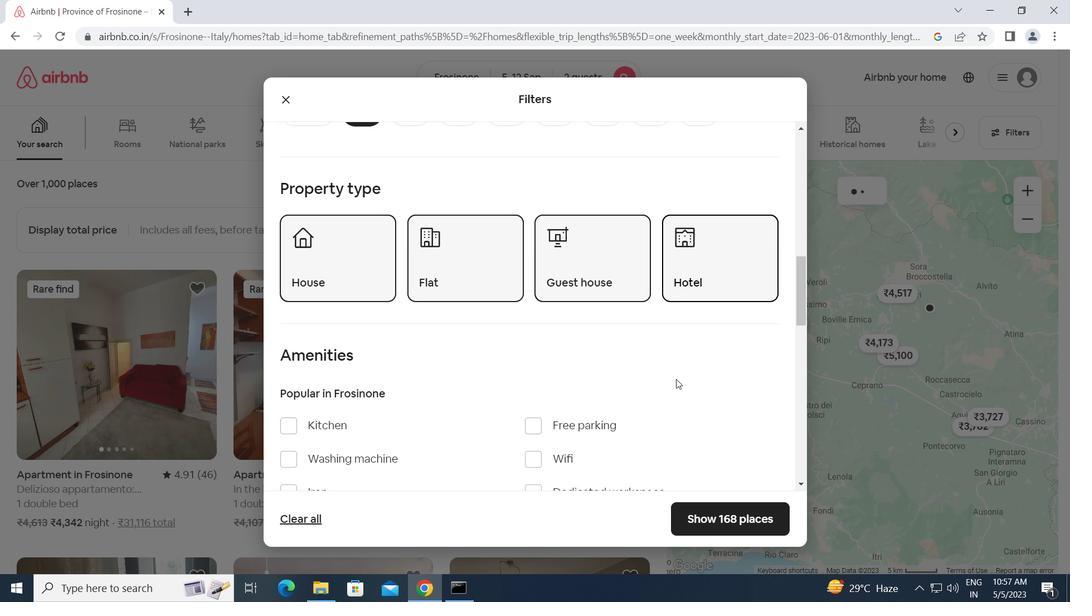 
Action: Mouse scrolled (676, 378) with delta (0, 0)
Screenshot: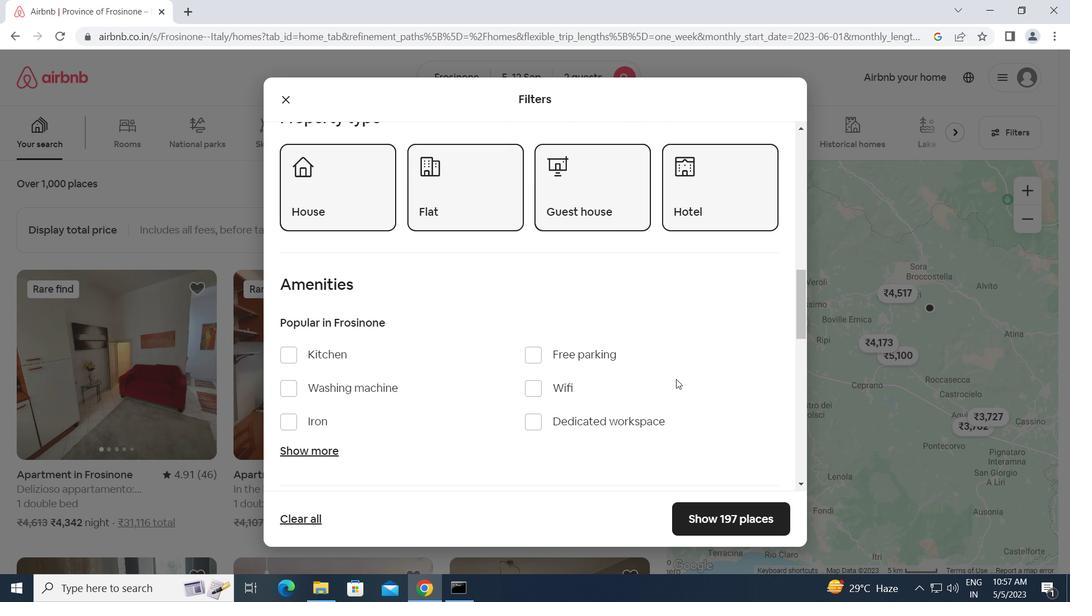 
Action: Mouse scrolled (676, 378) with delta (0, 0)
Screenshot: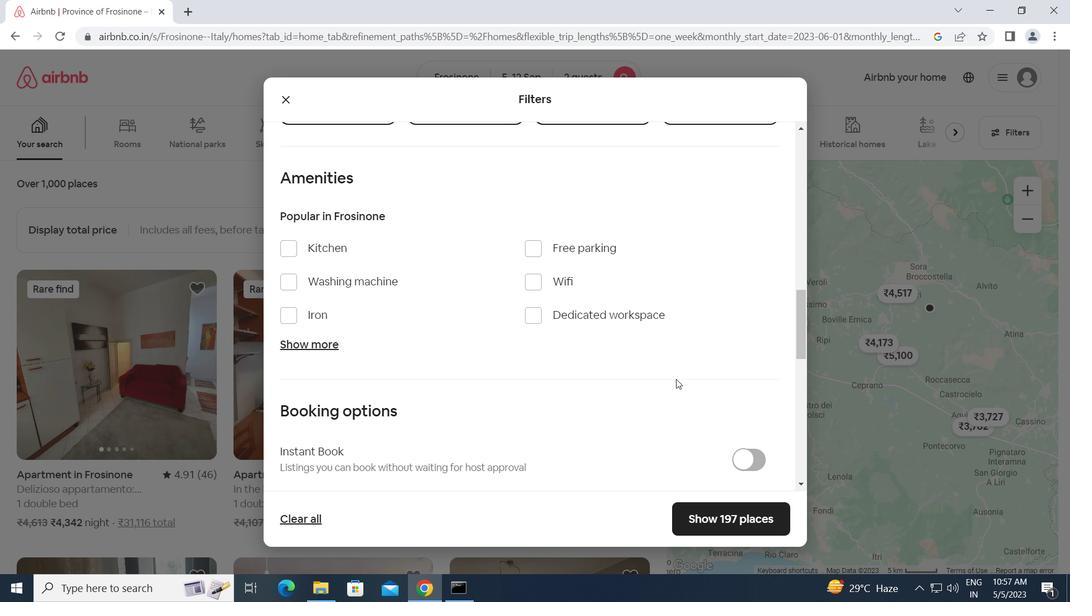 
Action: Mouse scrolled (676, 378) with delta (0, 0)
Screenshot: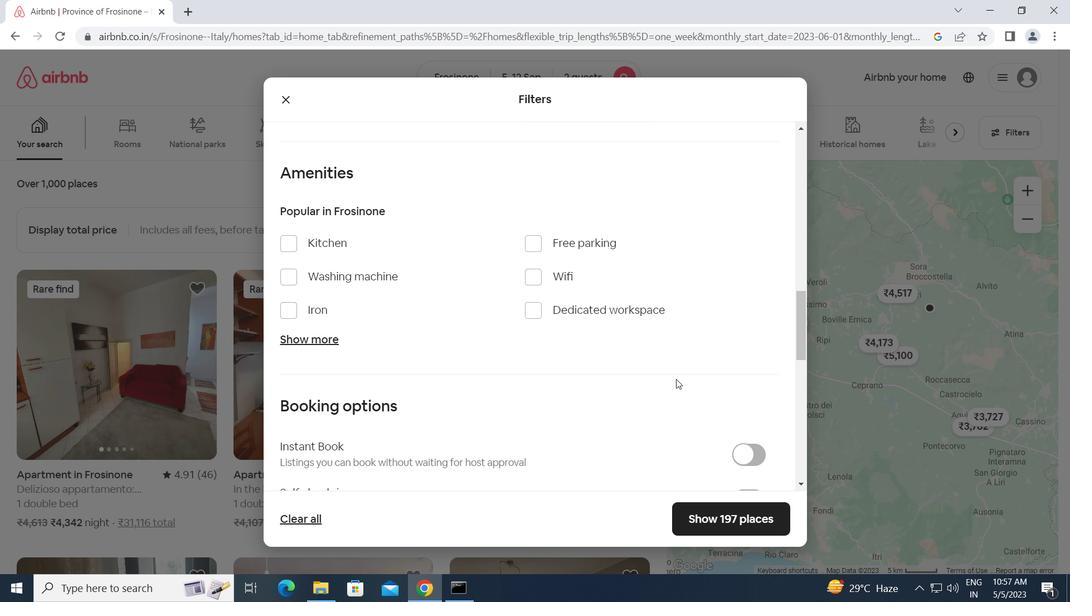 
Action: Mouse moved to (740, 365)
Screenshot: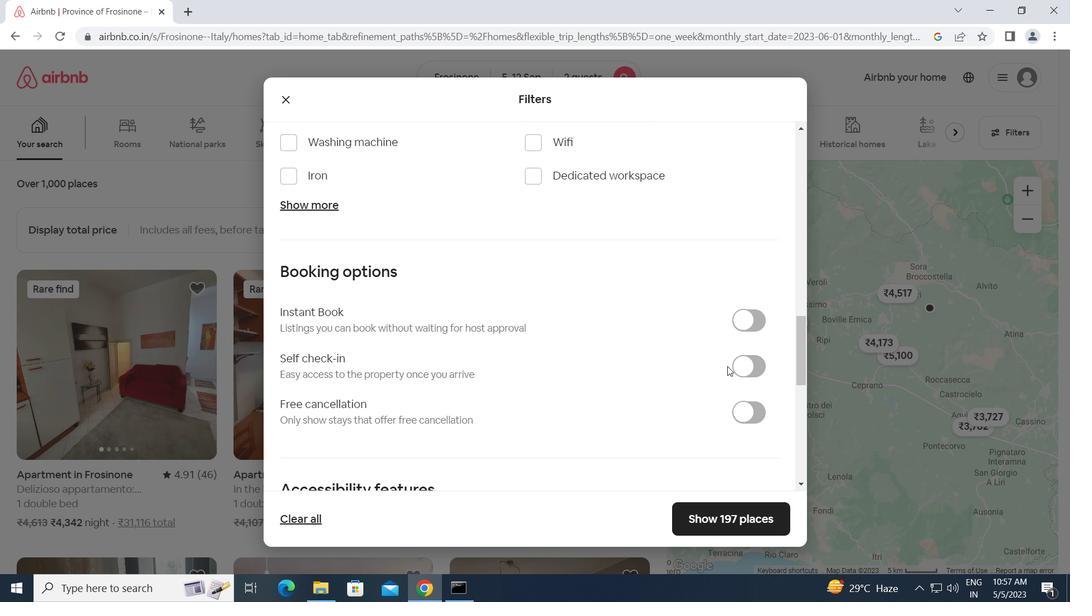 
Action: Mouse pressed left at (740, 365)
Screenshot: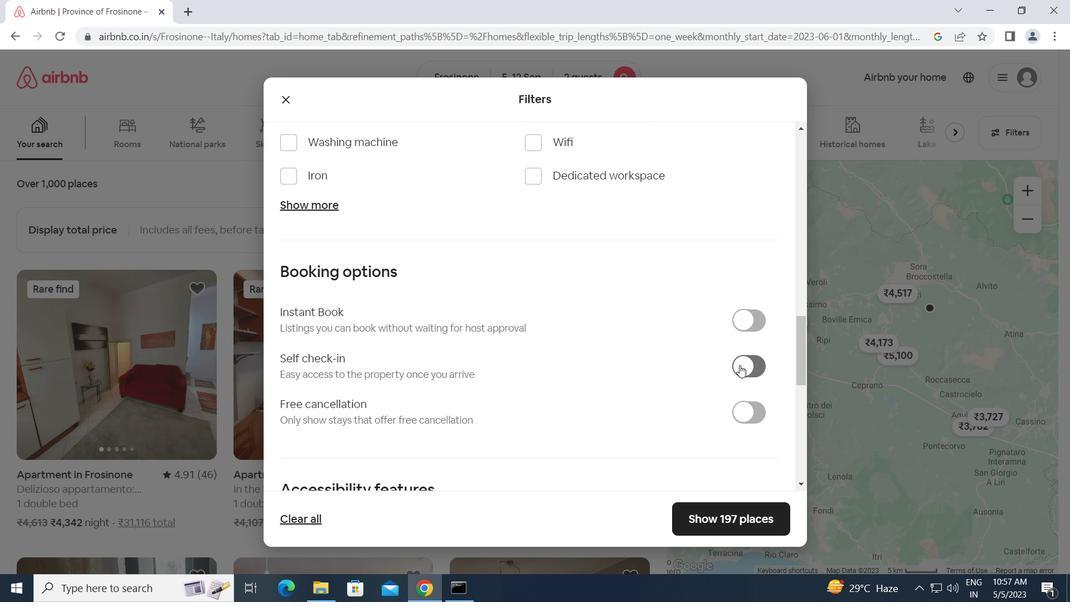 
Action: Mouse moved to (617, 394)
Screenshot: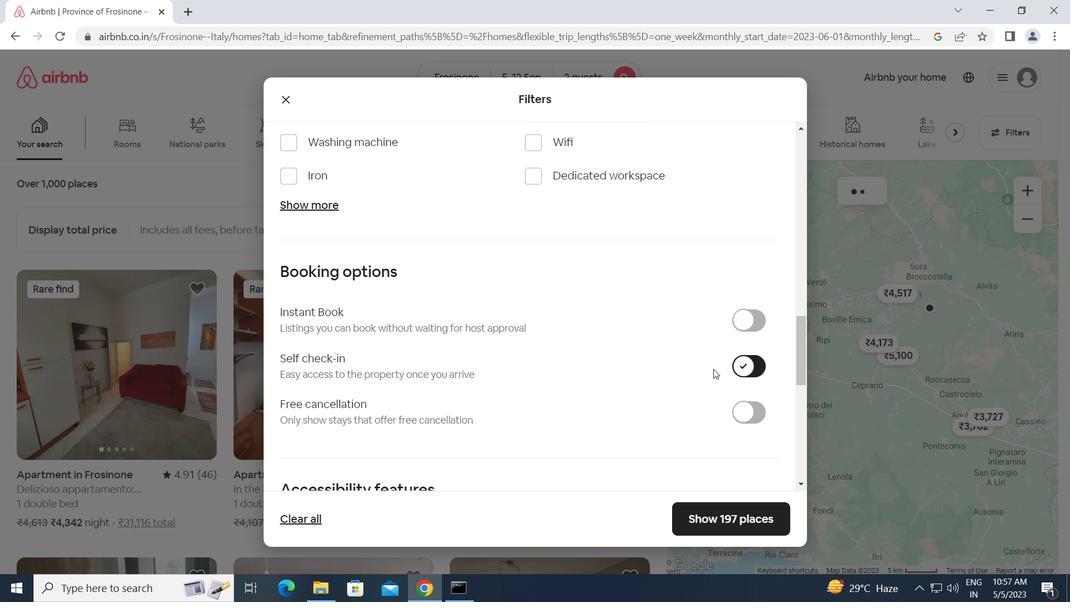 
Action: Mouse scrolled (617, 394) with delta (0, 0)
Screenshot: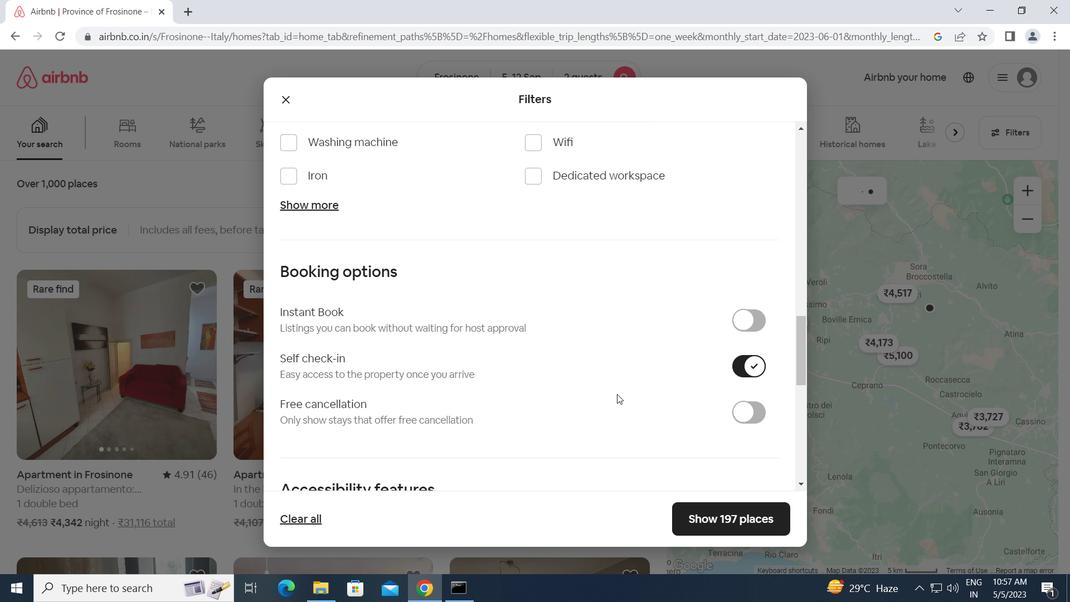 
Action: Mouse scrolled (617, 394) with delta (0, 0)
Screenshot: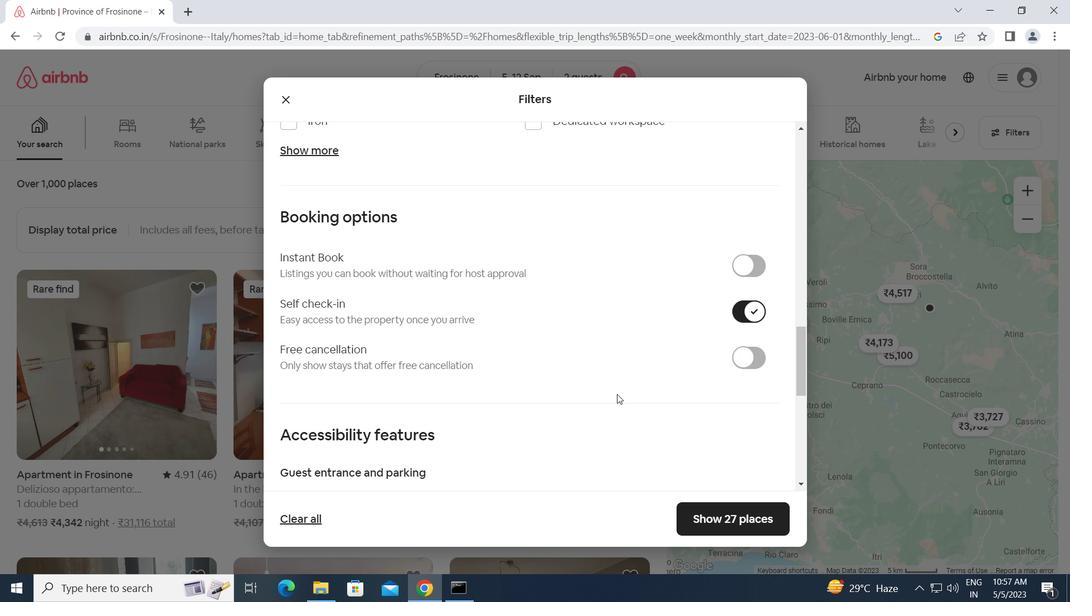 
Action: Mouse scrolled (617, 394) with delta (0, 0)
Screenshot: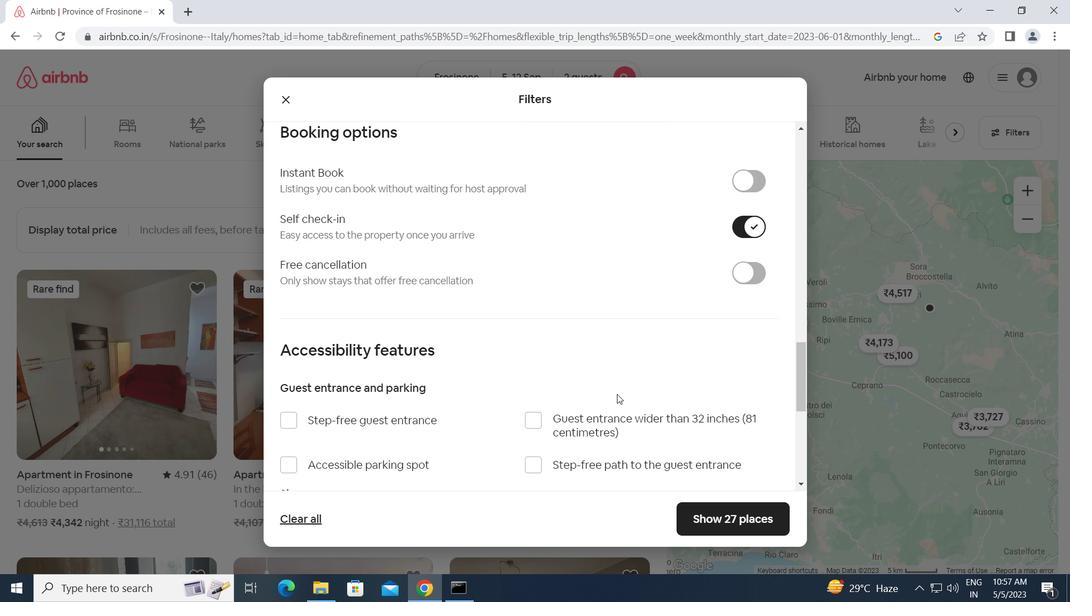 
Action: Mouse scrolled (617, 394) with delta (0, 0)
Screenshot: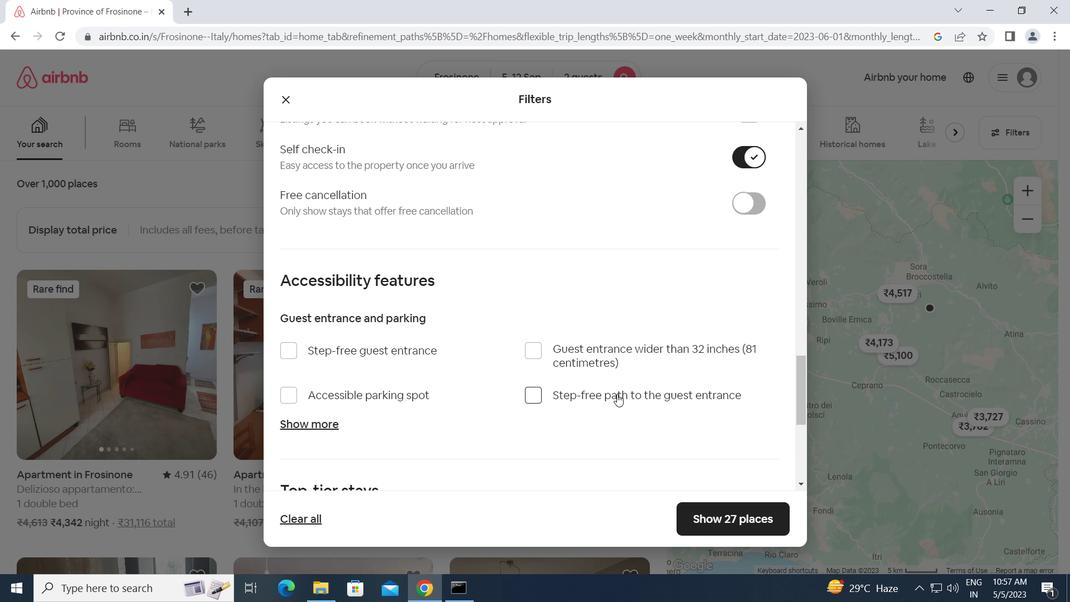 
Action: Mouse scrolled (617, 394) with delta (0, 0)
Screenshot: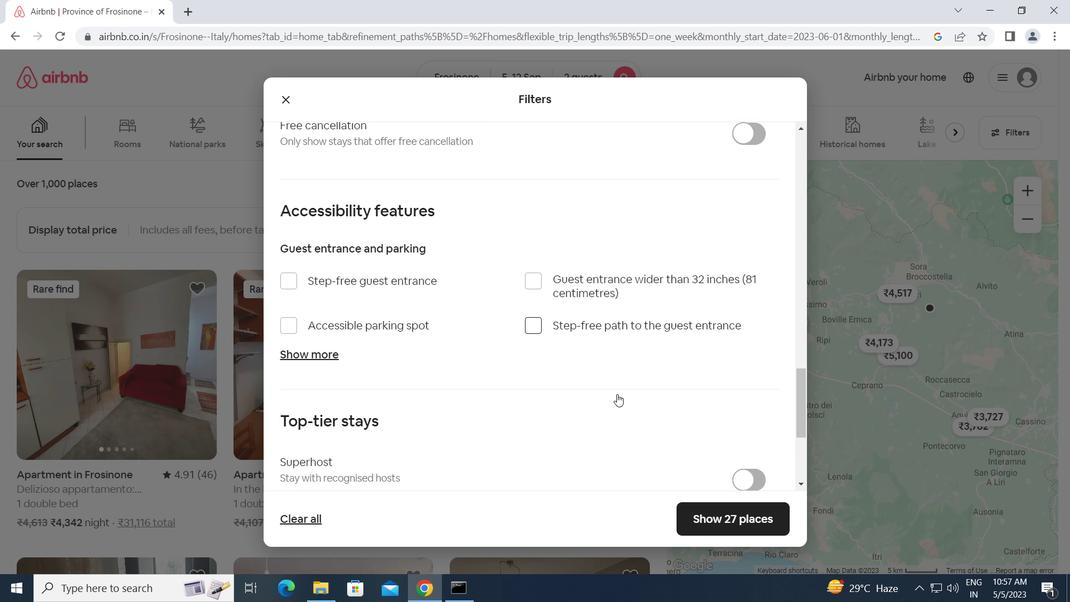 
Action: Mouse scrolled (617, 394) with delta (0, 0)
Screenshot: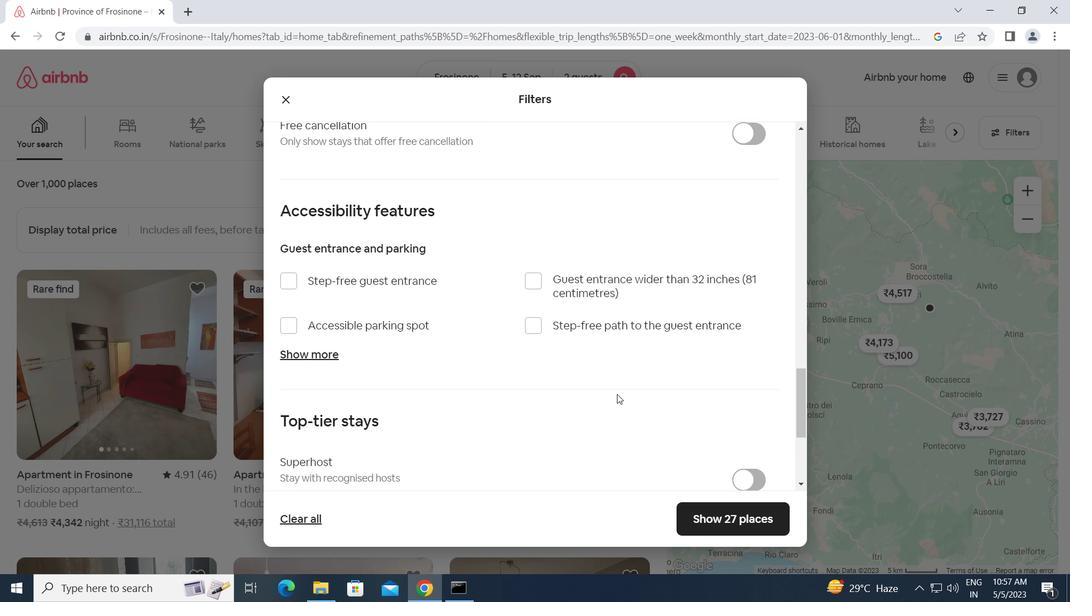 
Action: Mouse scrolled (617, 394) with delta (0, 0)
Screenshot: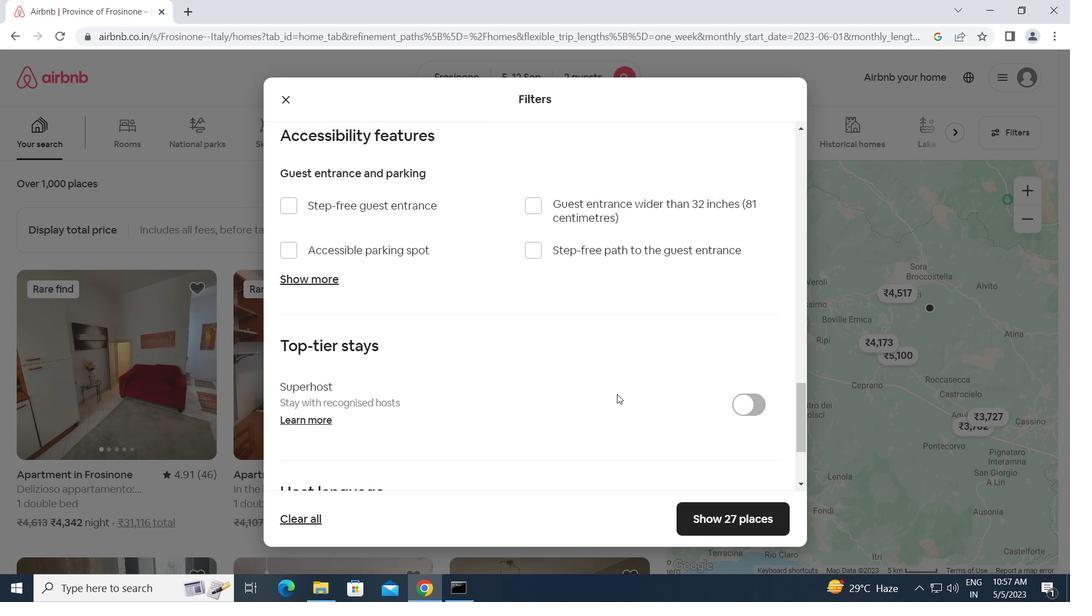 
Action: Mouse moved to (290, 399)
Screenshot: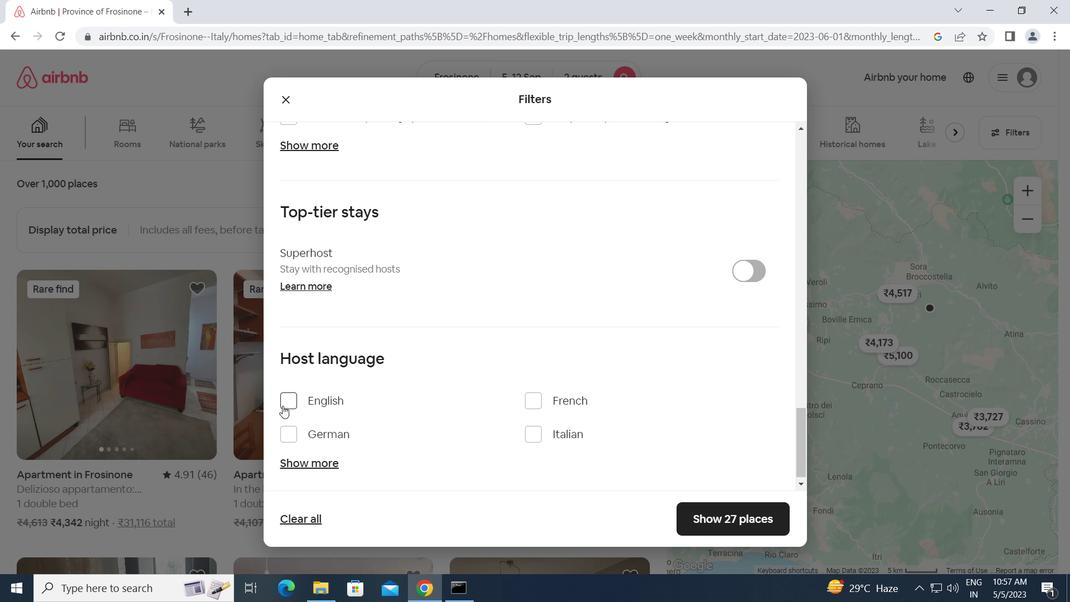 
Action: Mouse pressed left at (290, 399)
Screenshot: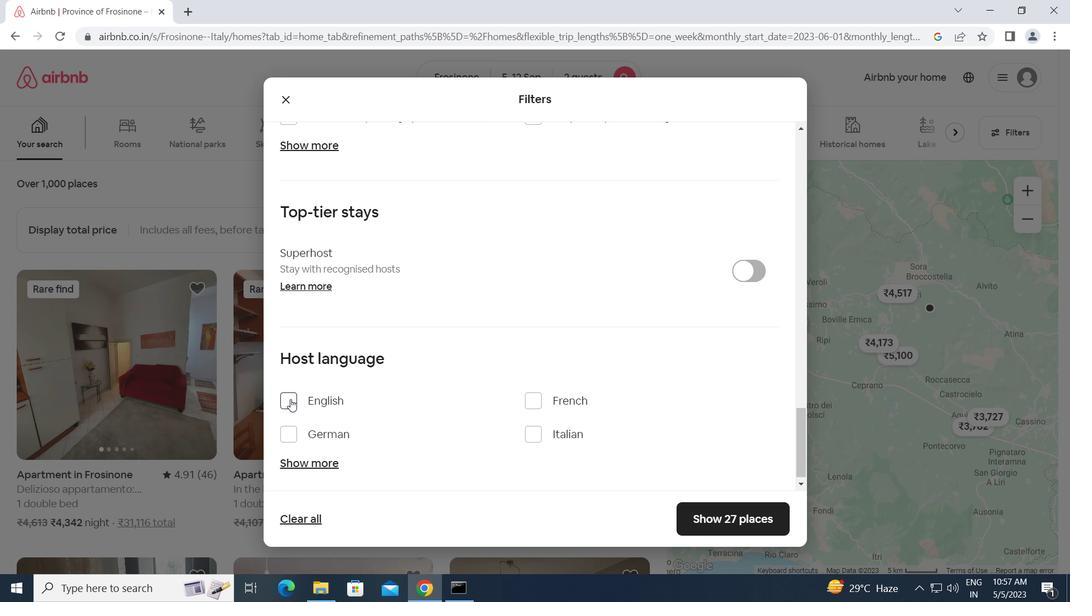 
Action: Mouse moved to (720, 508)
Screenshot: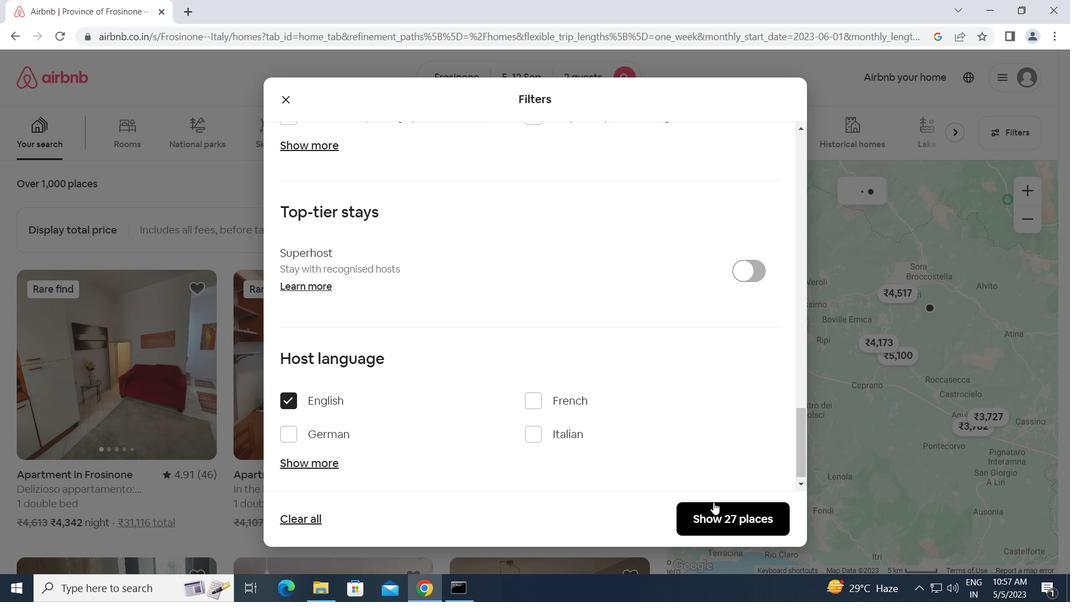 
Action: Mouse pressed left at (720, 508)
Screenshot: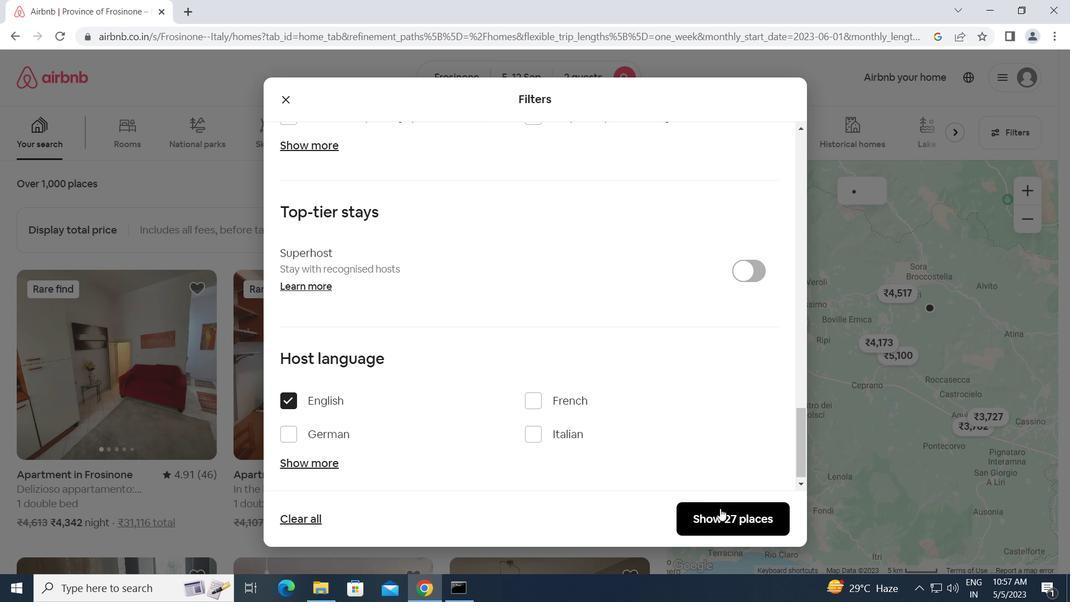 
